Task: Create a due date automation trigger when advanced on, 2 days after a card is due add fields without custom field "Resume" set to a number greater than 1 and greater or equal to 10 at 11:00 AM.
Action: Mouse moved to (882, 272)
Screenshot: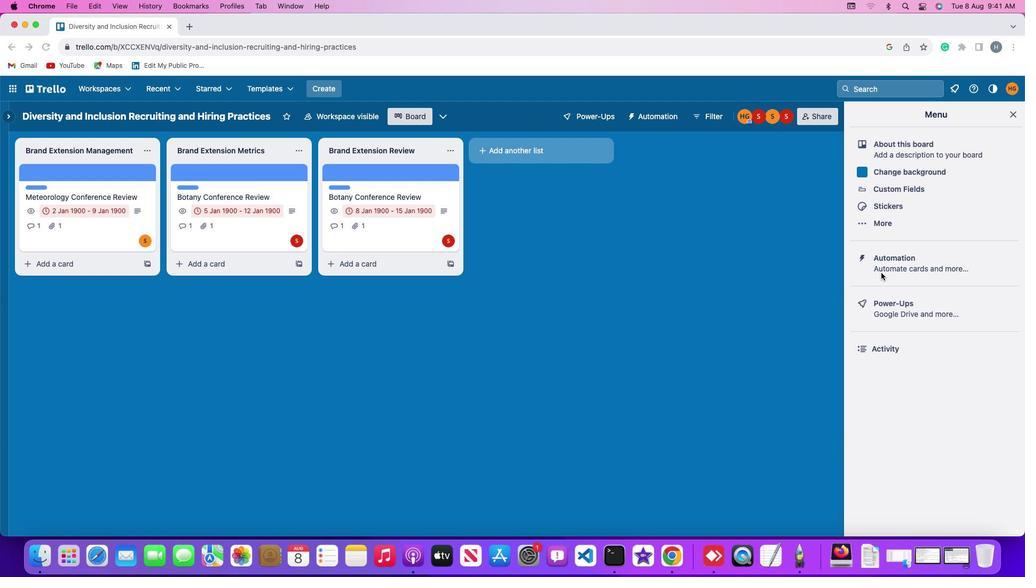 
Action: Mouse pressed left at (882, 272)
Screenshot: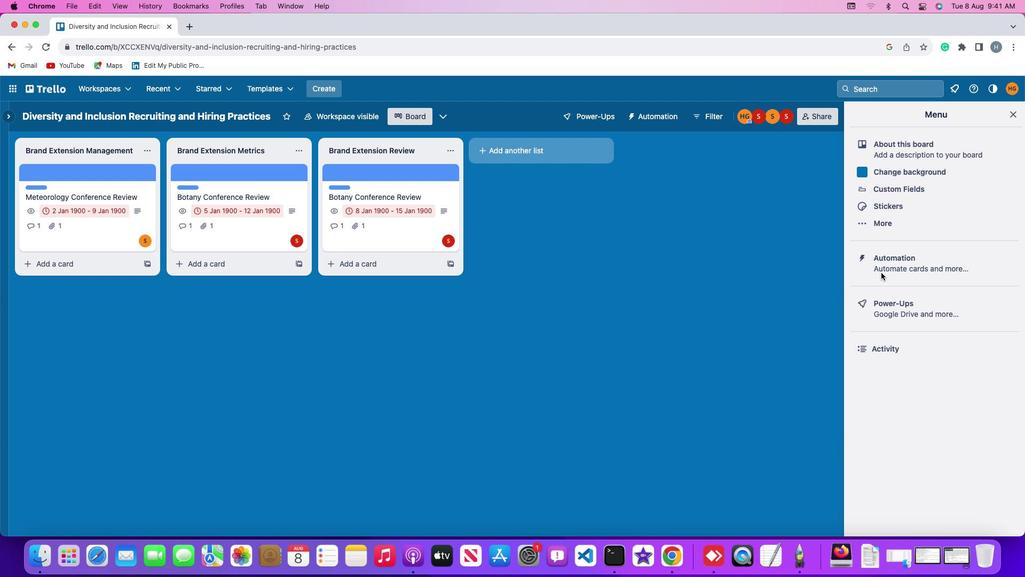 
Action: Mouse pressed left at (882, 272)
Screenshot: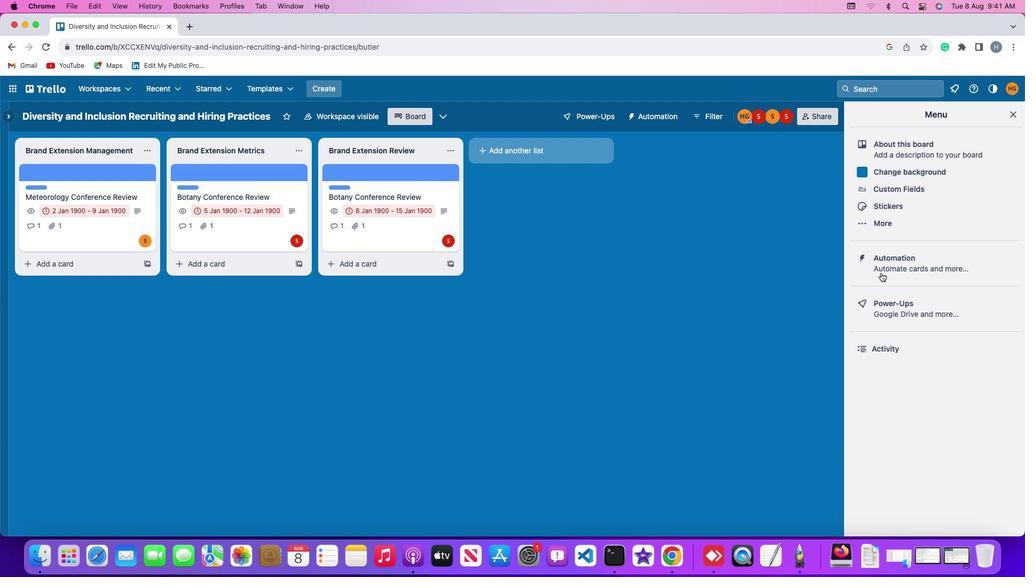 
Action: Mouse moved to (69, 255)
Screenshot: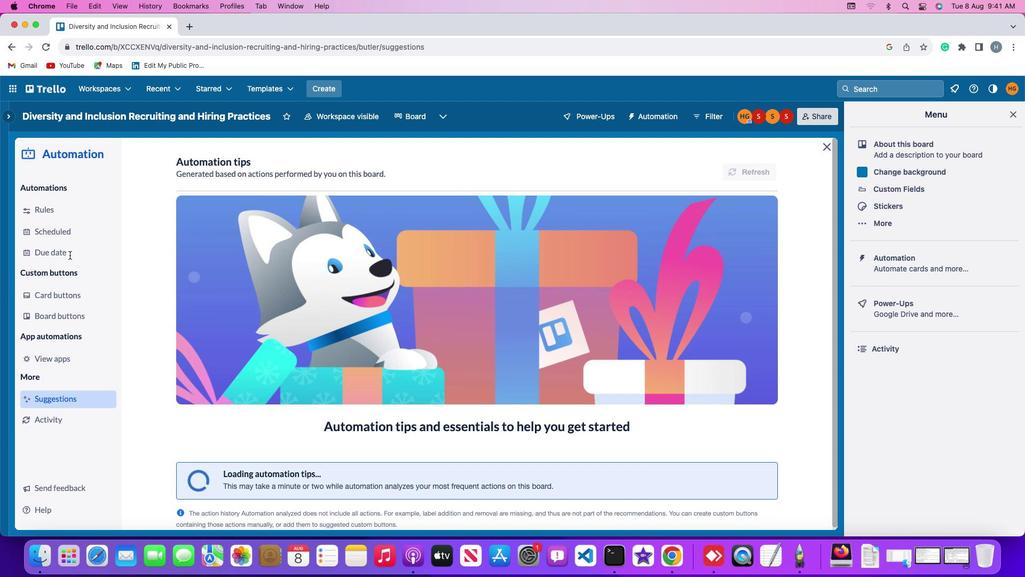 
Action: Mouse pressed left at (69, 255)
Screenshot: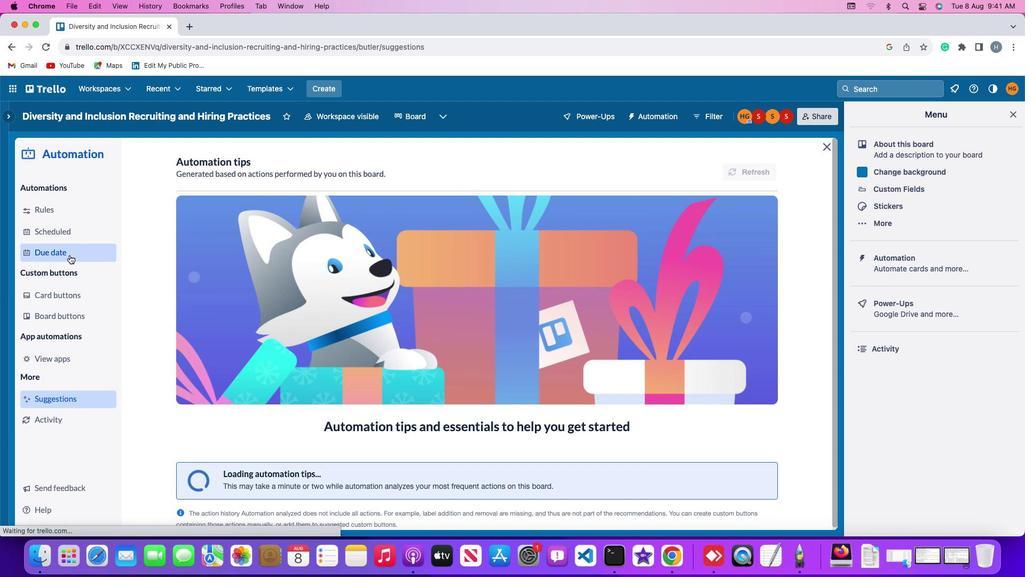 
Action: Mouse moved to (720, 164)
Screenshot: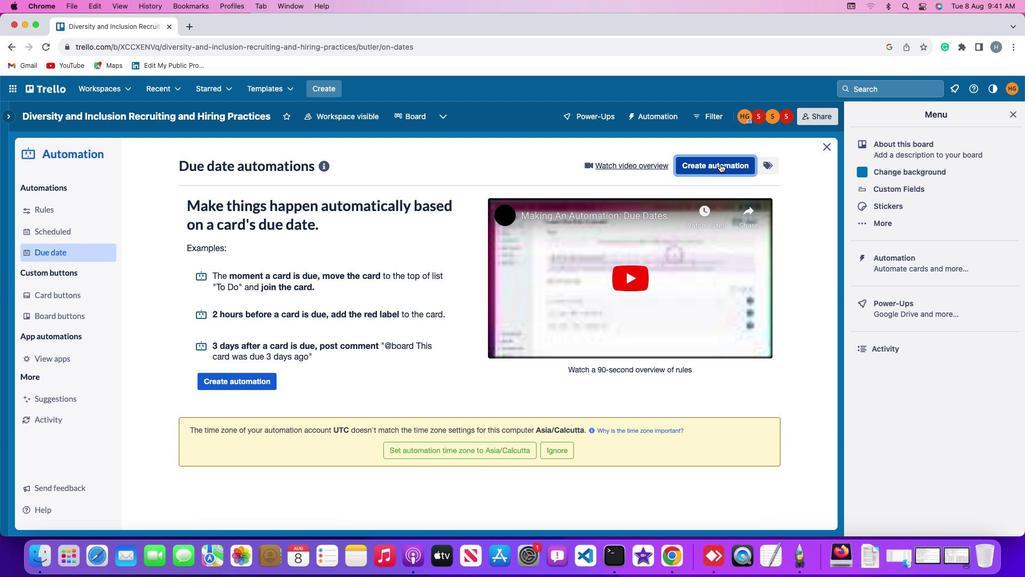 
Action: Mouse pressed left at (720, 164)
Screenshot: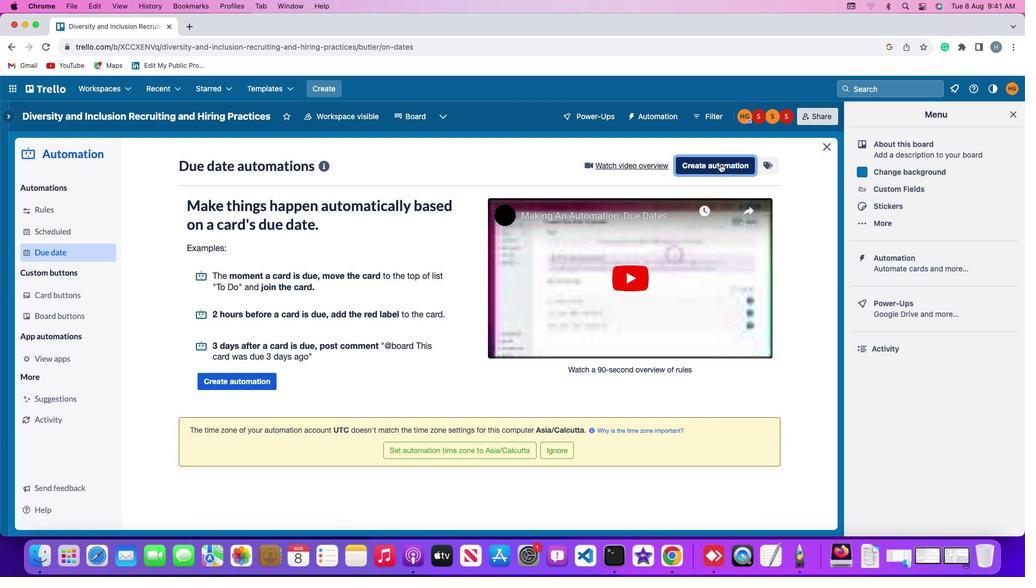 
Action: Mouse moved to (420, 268)
Screenshot: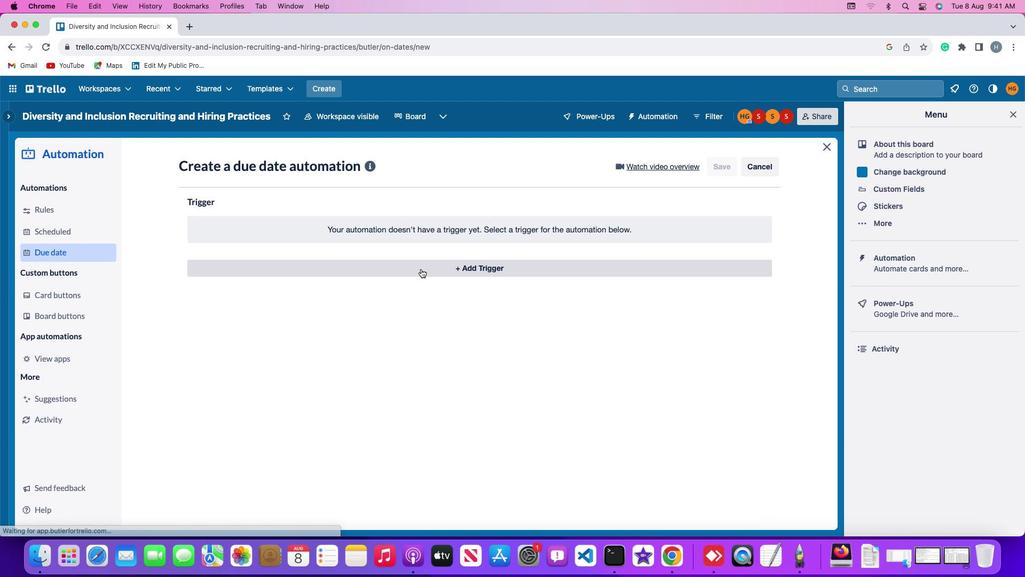 
Action: Mouse pressed left at (420, 268)
Screenshot: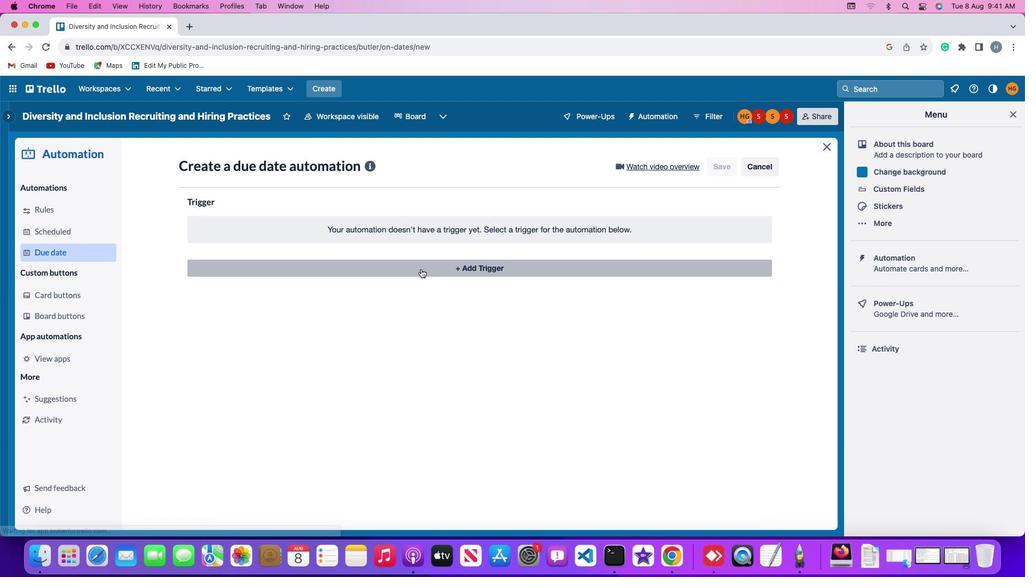 
Action: Mouse moved to (206, 436)
Screenshot: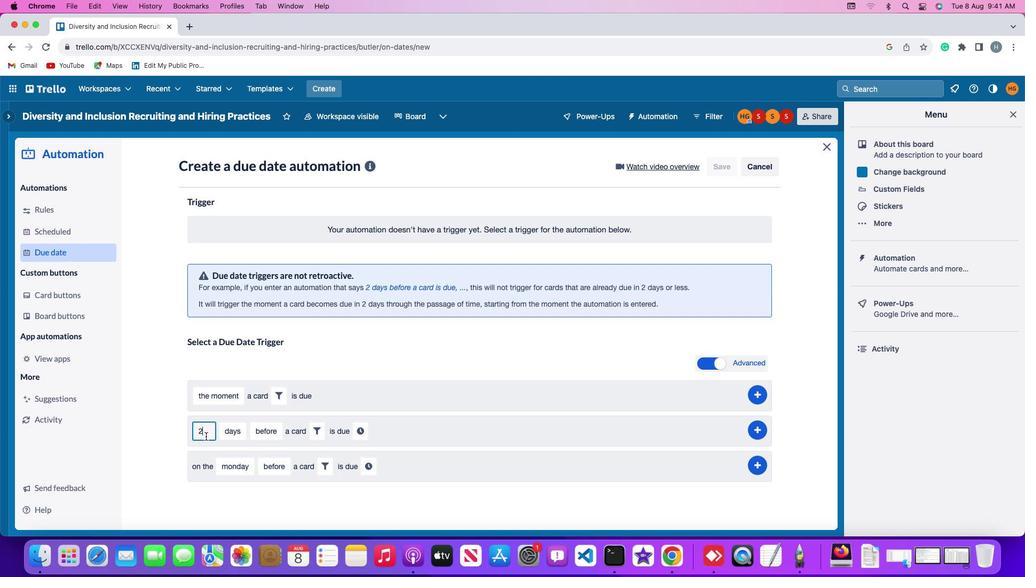 
Action: Mouse pressed left at (206, 436)
Screenshot: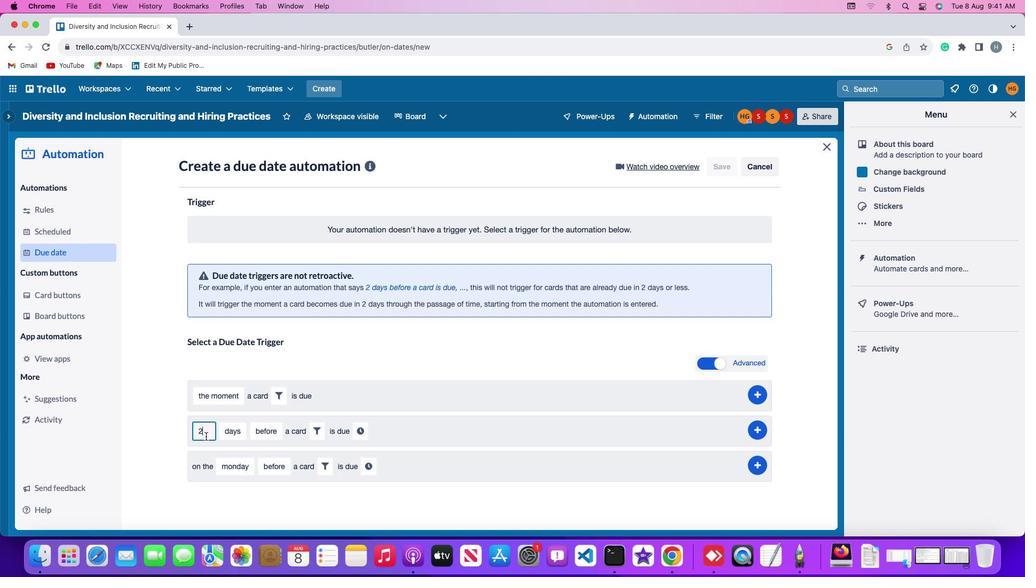 
Action: Mouse moved to (206, 436)
Screenshot: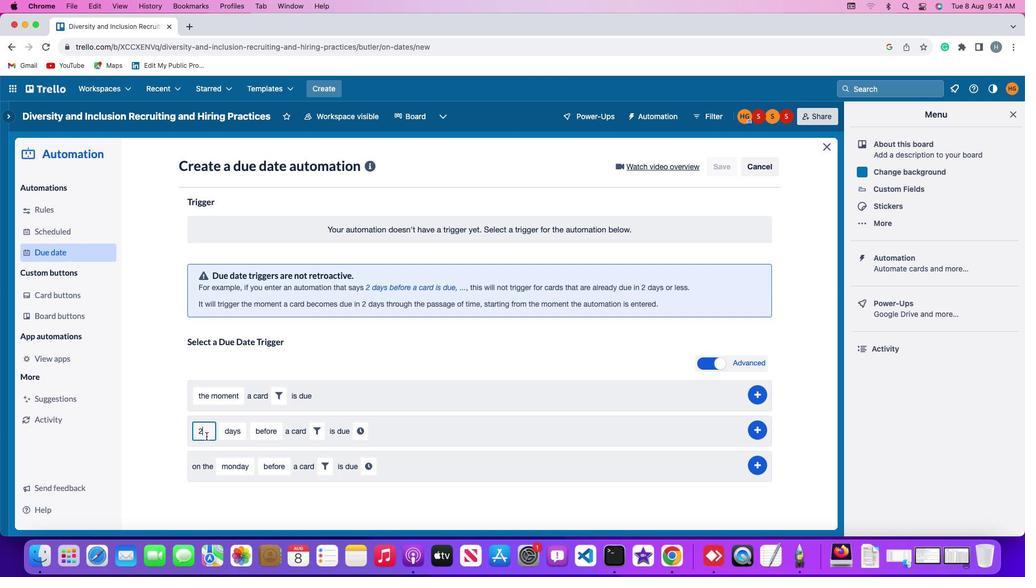 
Action: Key pressed Key.backspace'2'
Screenshot: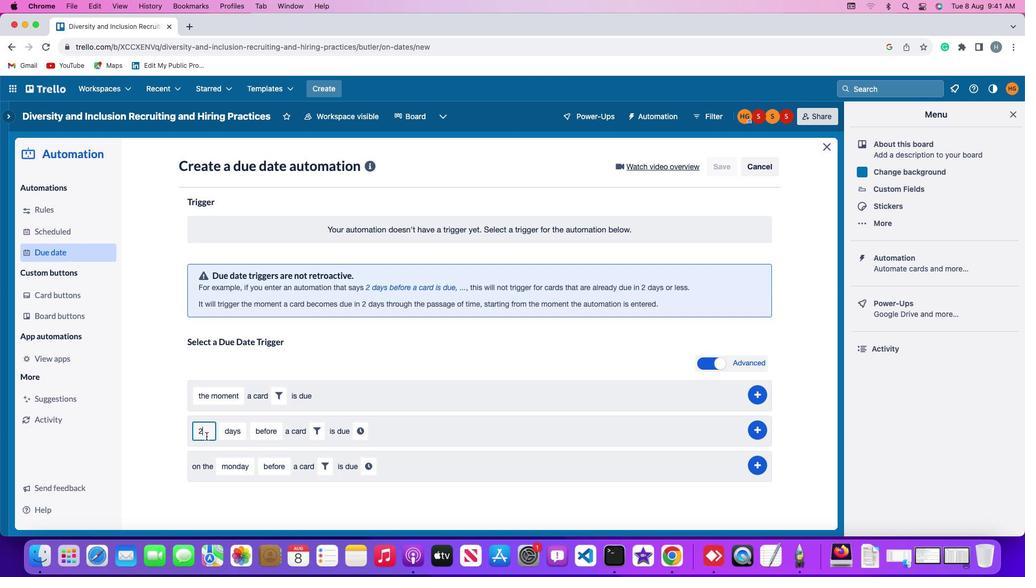 
Action: Mouse moved to (230, 434)
Screenshot: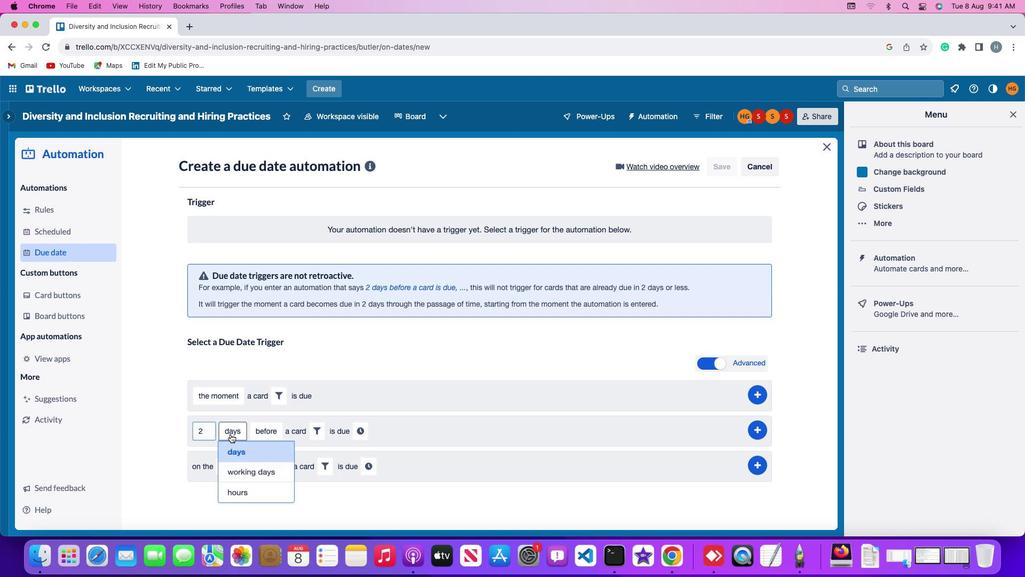 
Action: Mouse pressed left at (230, 434)
Screenshot: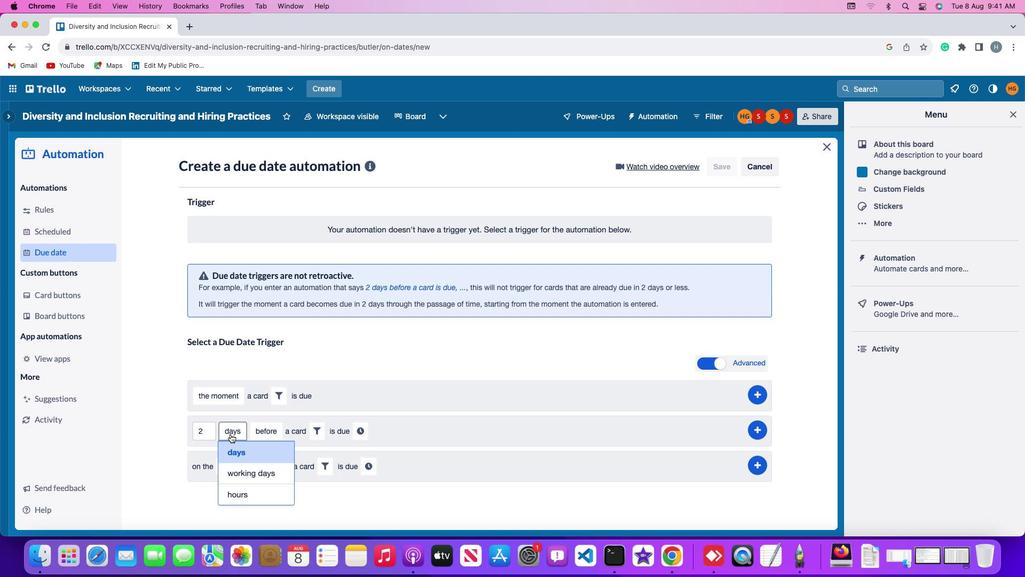 
Action: Mouse moved to (242, 453)
Screenshot: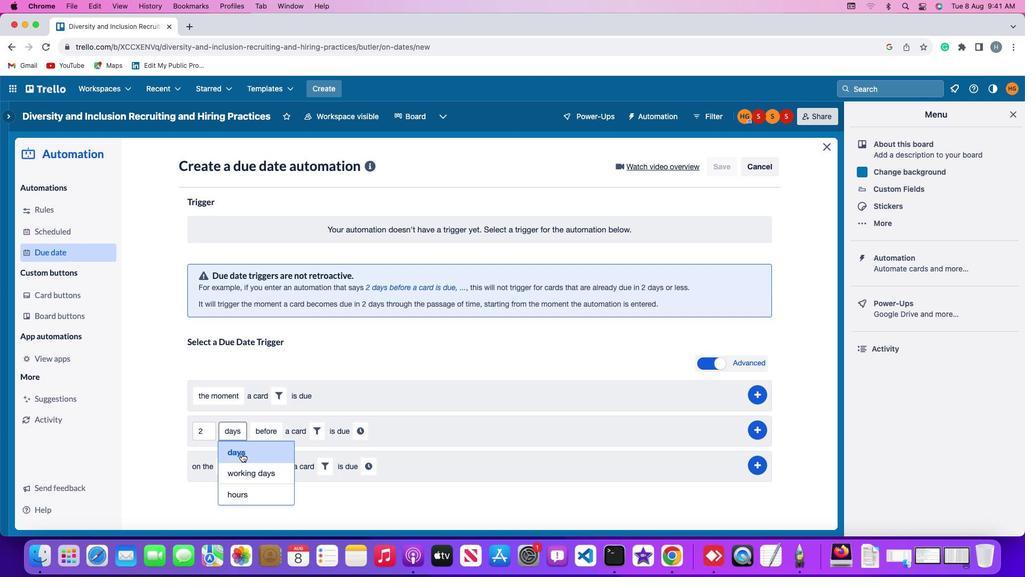 
Action: Mouse pressed left at (242, 453)
Screenshot: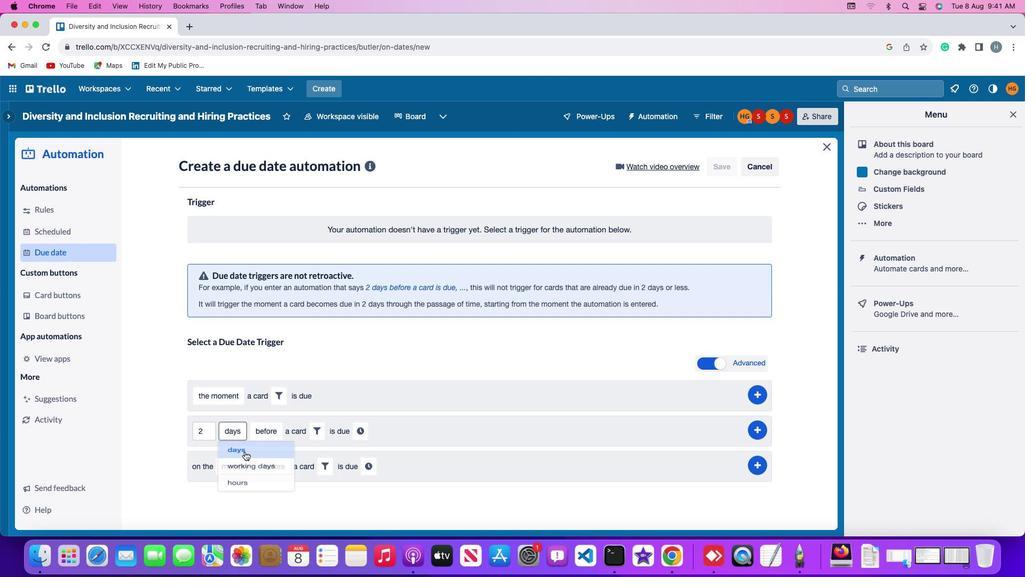 
Action: Mouse moved to (268, 434)
Screenshot: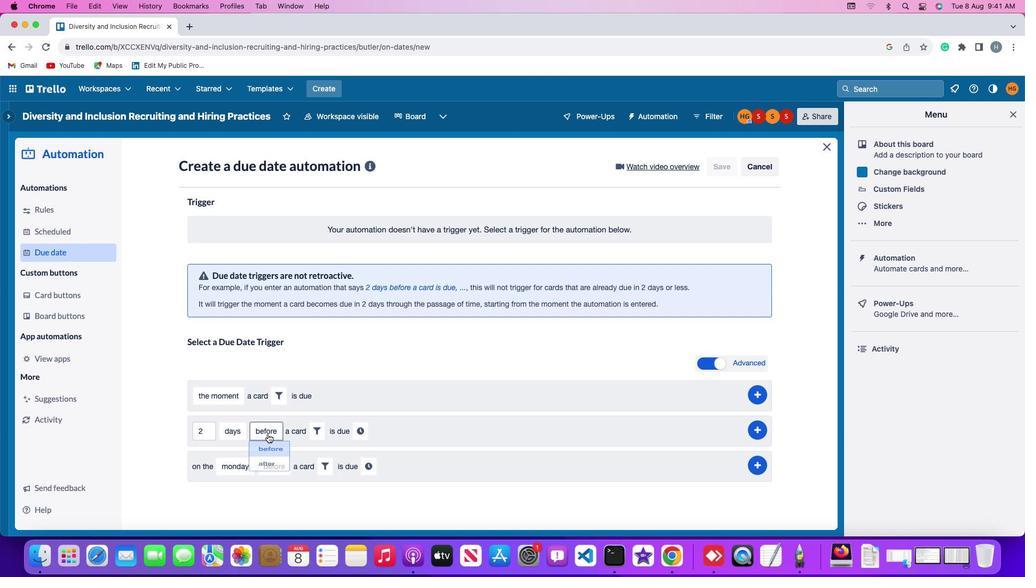 
Action: Mouse pressed left at (268, 434)
Screenshot: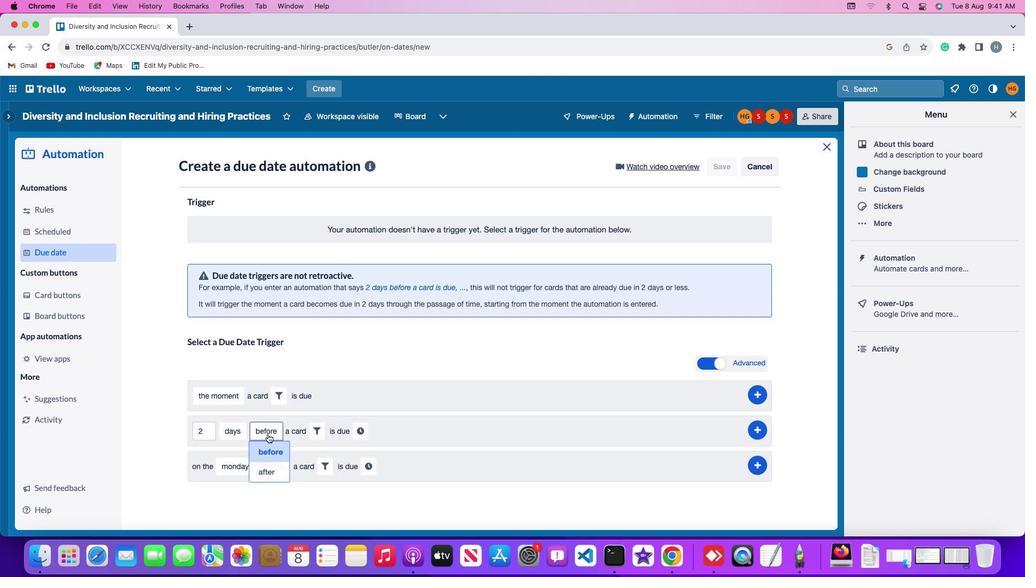 
Action: Mouse moved to (269, 473)
Screenshot: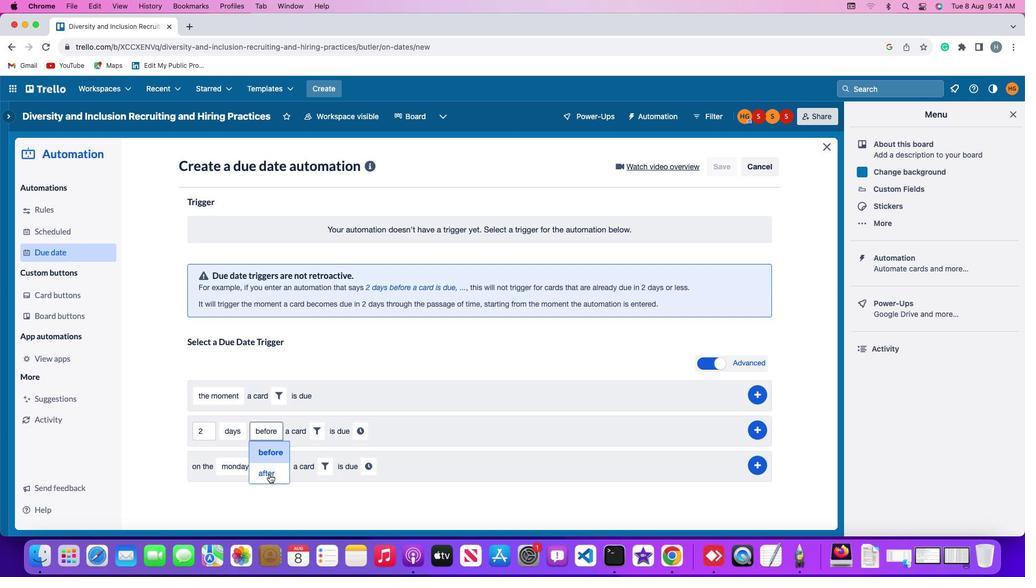 
Action: Mouse pressed left at (269, 473)
Screenshot: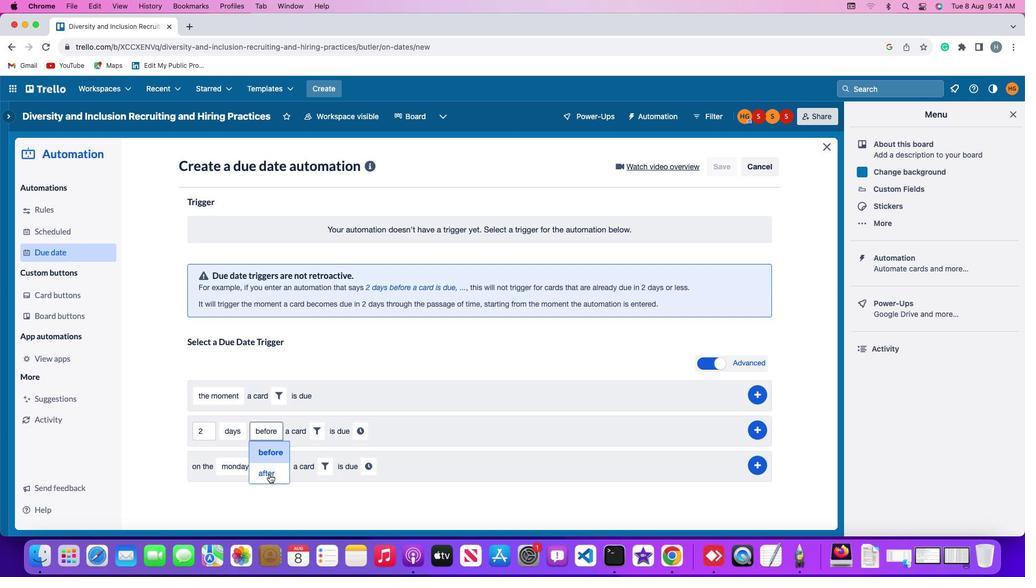 
Action: Mouse moved to (307, 431)
Screenshot: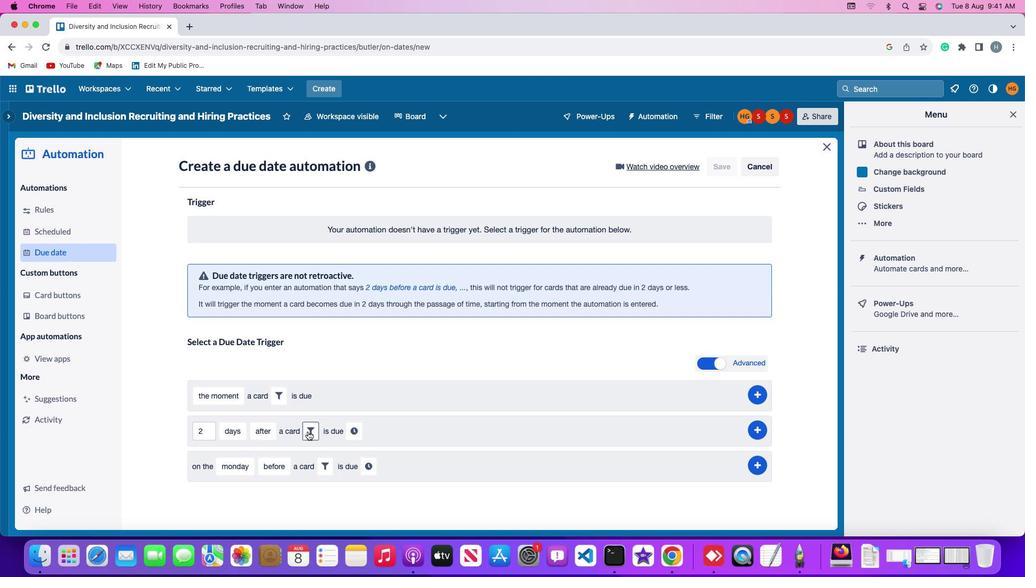 
Action: Mouse pressed left at (307, 431)
Screenshot: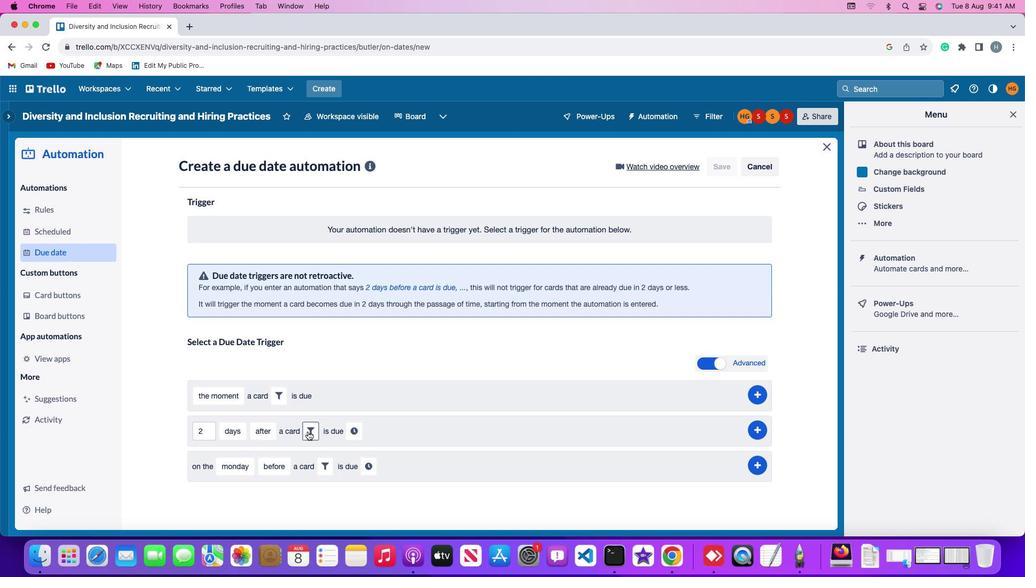 
Action: Mouse moved to (487, 464)
Screenshot: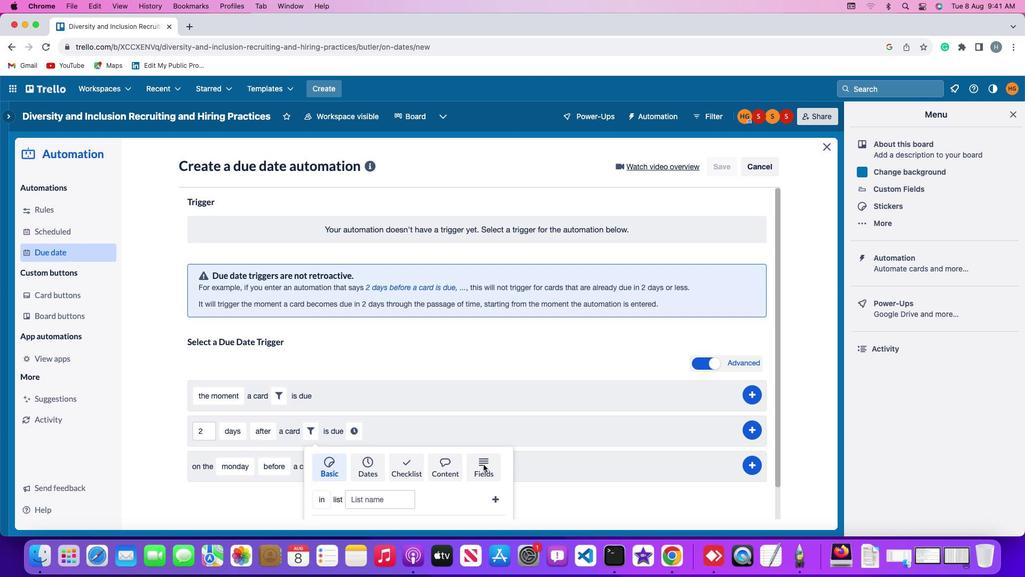 
Action: Mouse pressed left at (487, 464)
Screenshot: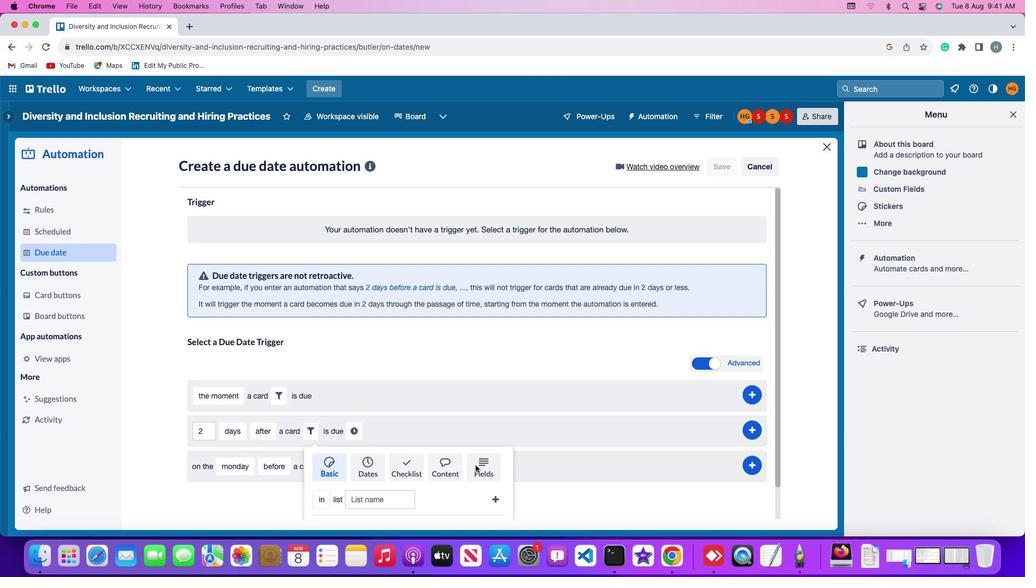 
Action: Mouse moved to (377, 480)
Screenshot: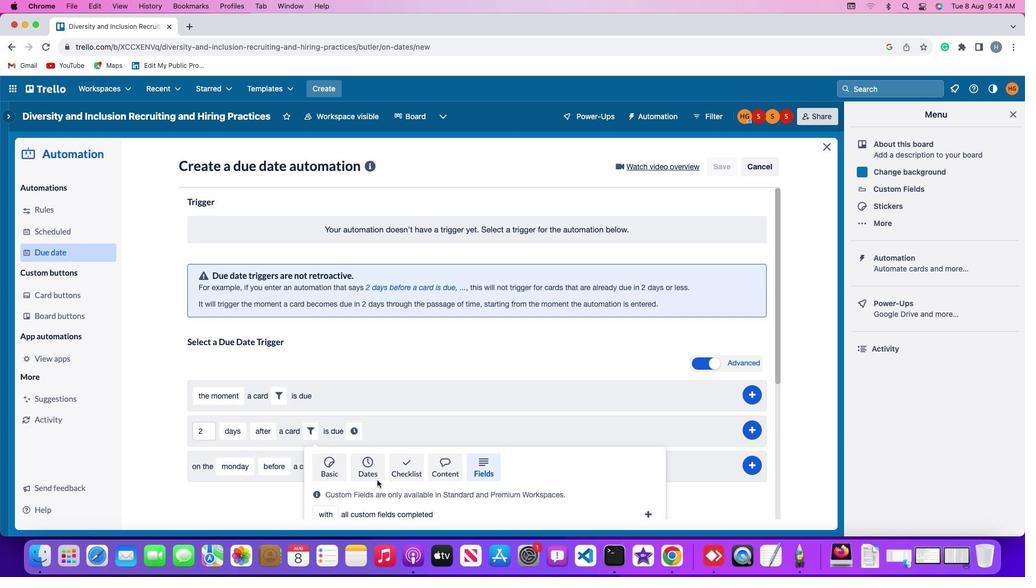 
Action: Mouse scrolled (377, 480) with delta (0, 0)
Screenshot: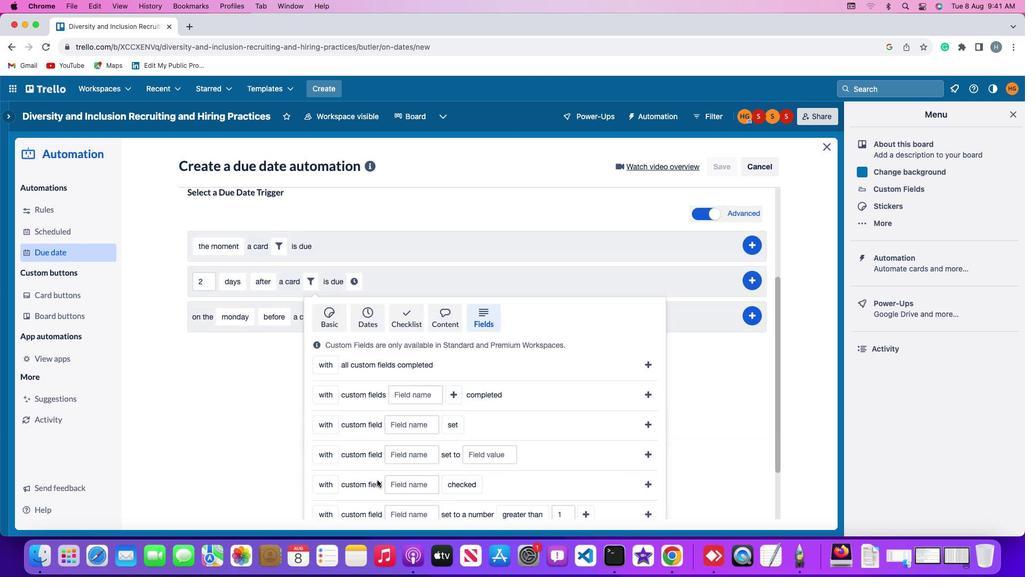 
Action: Mouse scrolled (377, 480) with delta (0, 0)
Screenshot: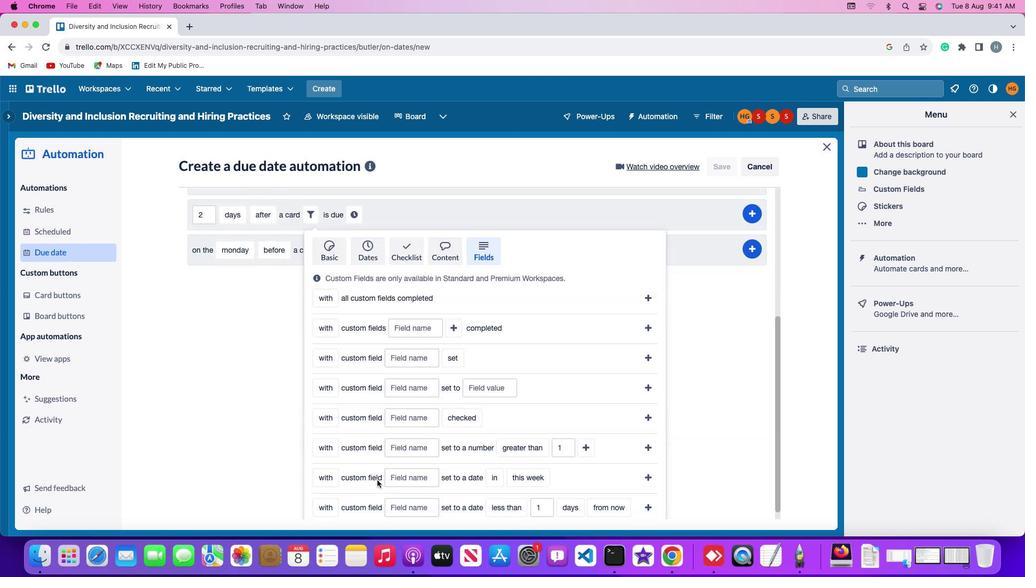 
Action: Mouse scrolled (377, 480) with delta (0, -1)
Screenshot: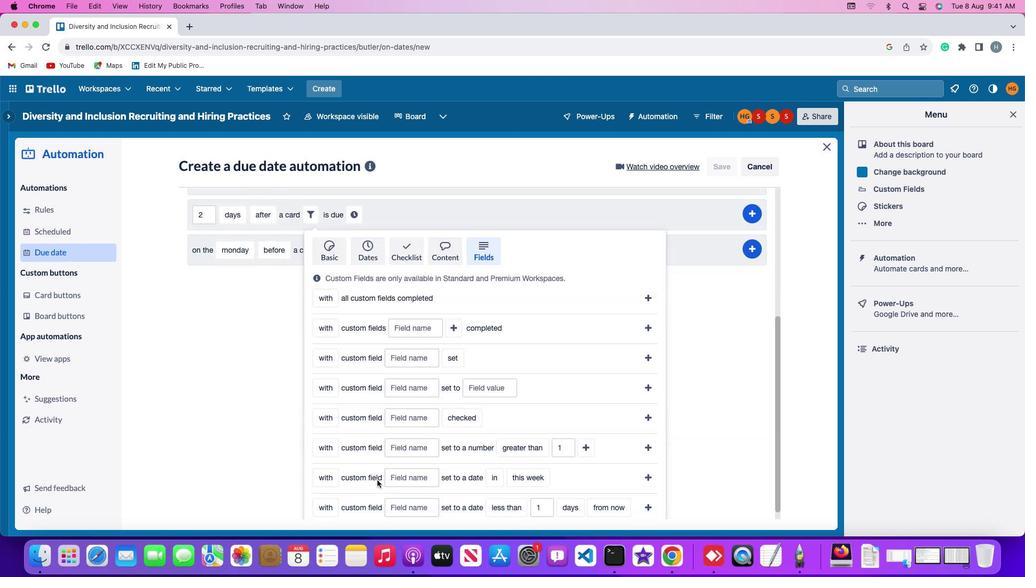 
Action: Mouse scrolled (377, 480) with delta (0, -2)
Screenshot: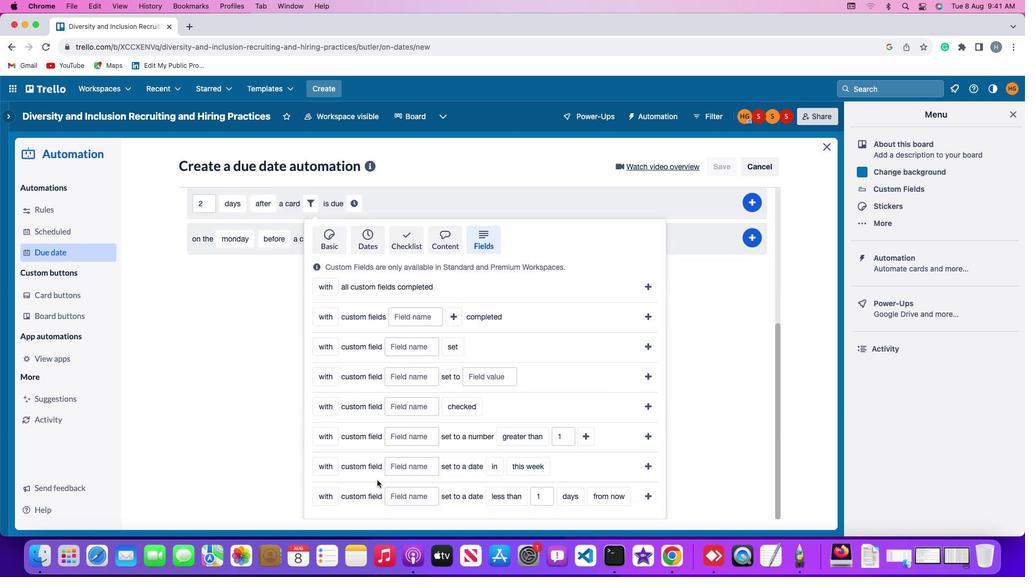 
Action: Mouse scrolled (377, 480) with delta (0, -3)
Screenshot: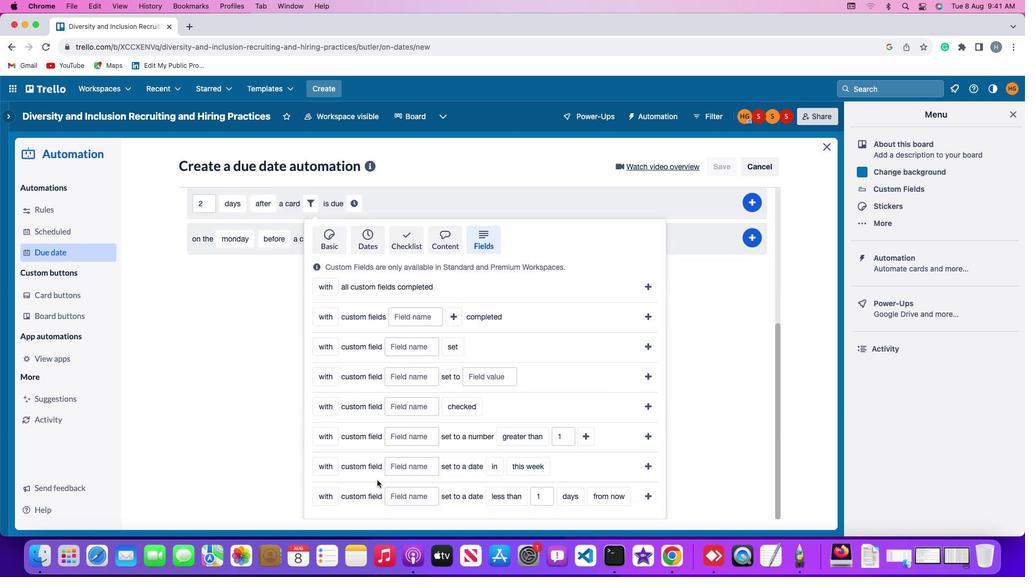 
Action: Mouse scrolled (377, 480) with delta (0, -3)
Screenshot: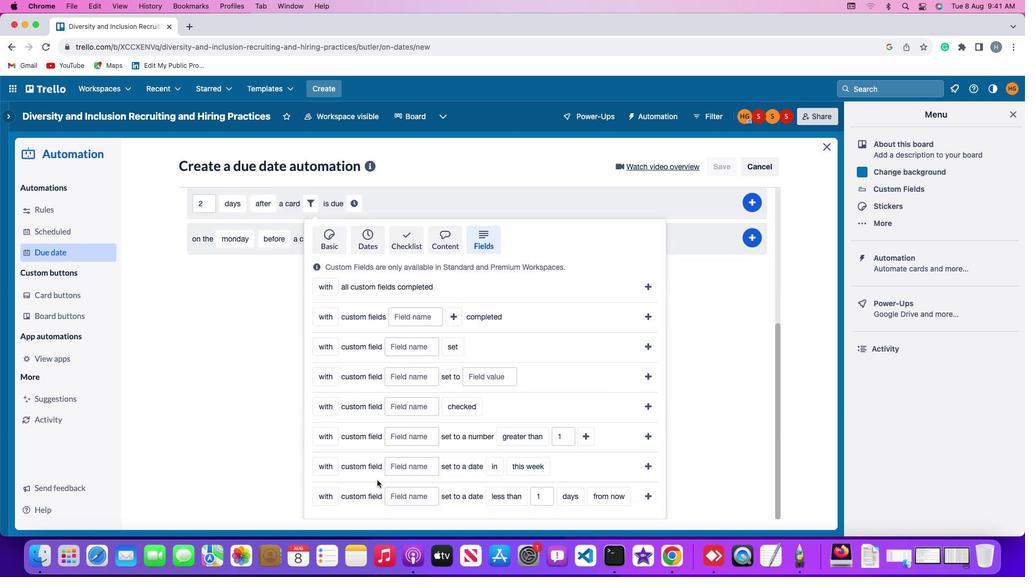 
Action: Mouse scrolled (377, 480) with delta (0, 0)
Screenshot: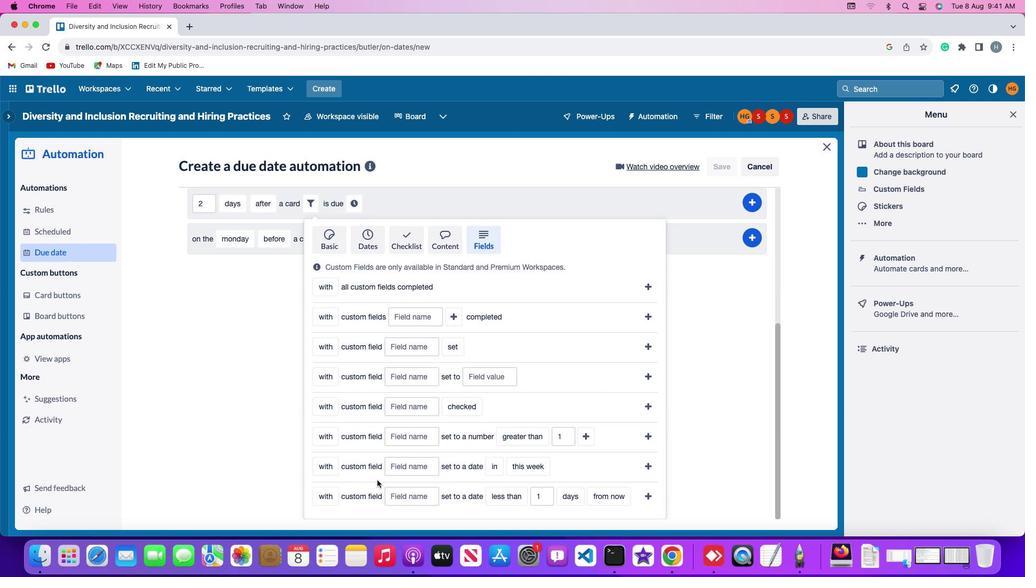 
Action: Mouse scrolled (377, 480) with delta (0, 0)
Screenshot: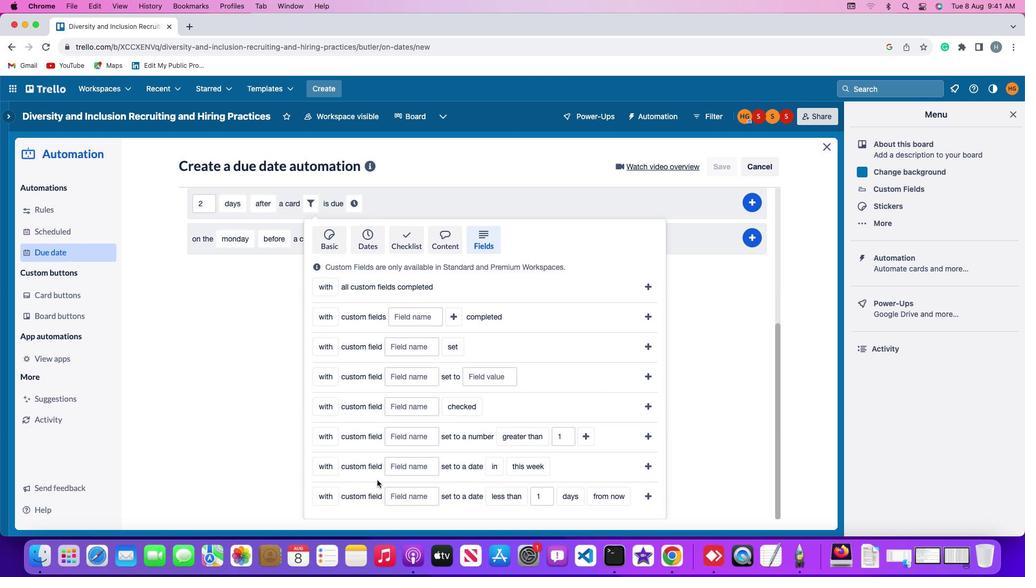 
Action: Mouse scrolled (377, 480) with delta (0, -1)
Screenshot: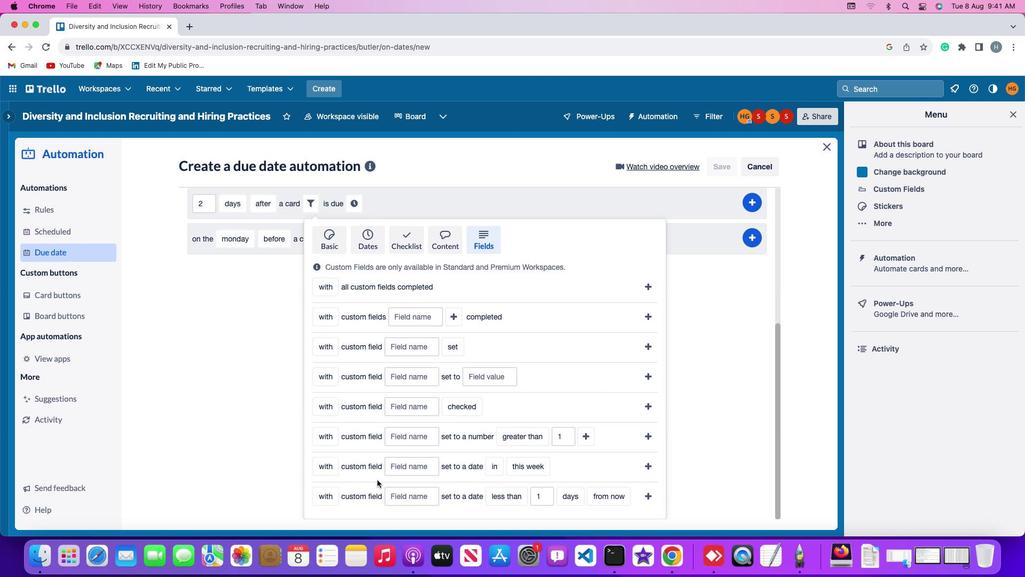 
Action: Mouse scrolled (377, 480) with delta (0, -2)
Screenshot: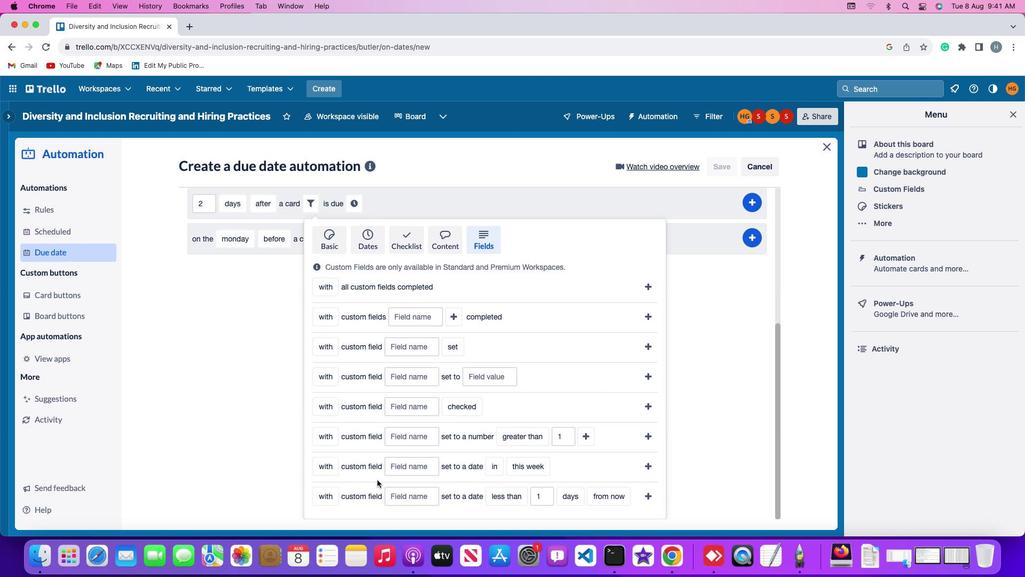 
Action: Mouse moved to (329, 435)
Screenshot: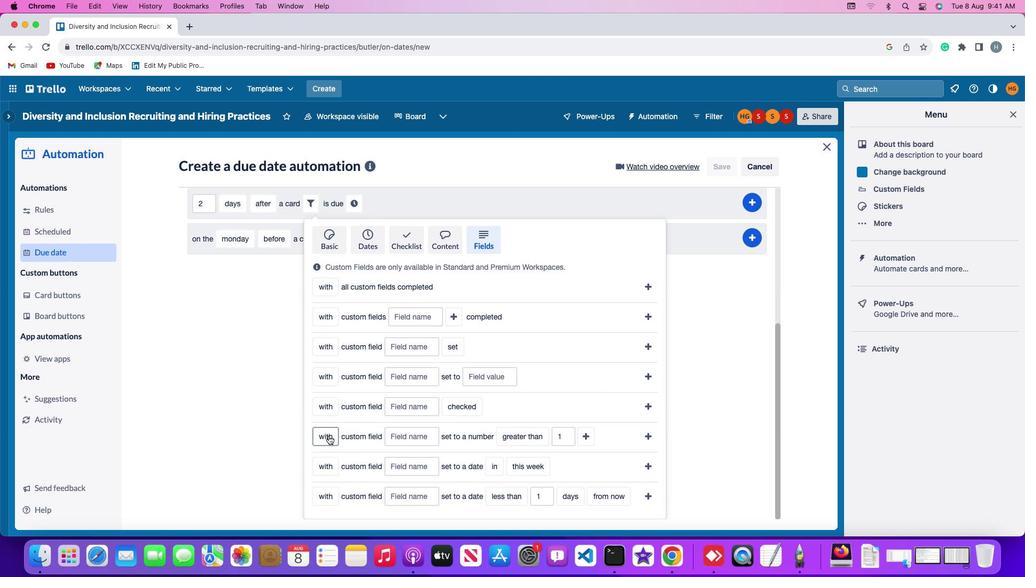 
Action: Mouse pressed left at (329, 435)
Screenshot: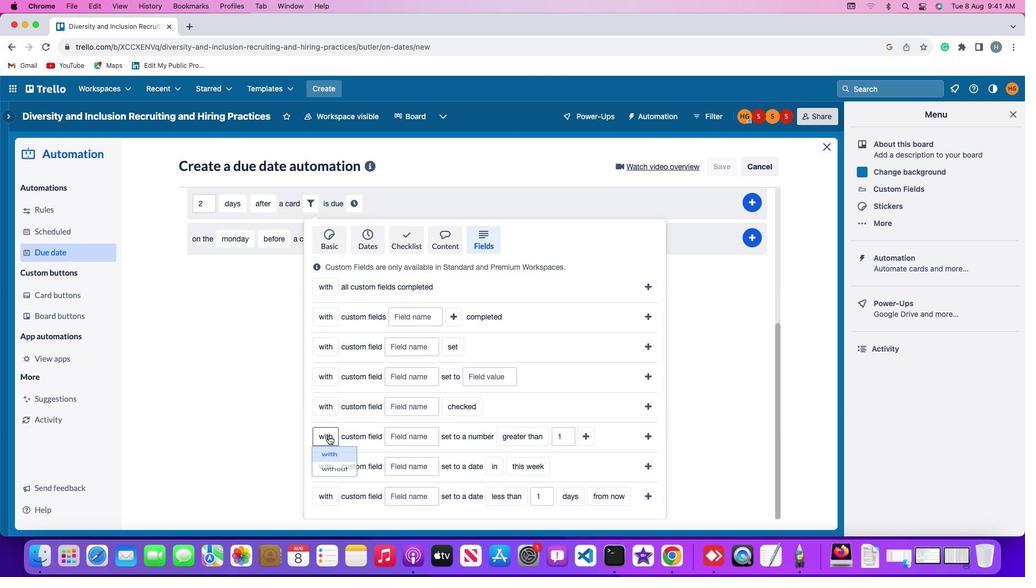 
Action: Mouse moved to (334, 479)
Screenshot: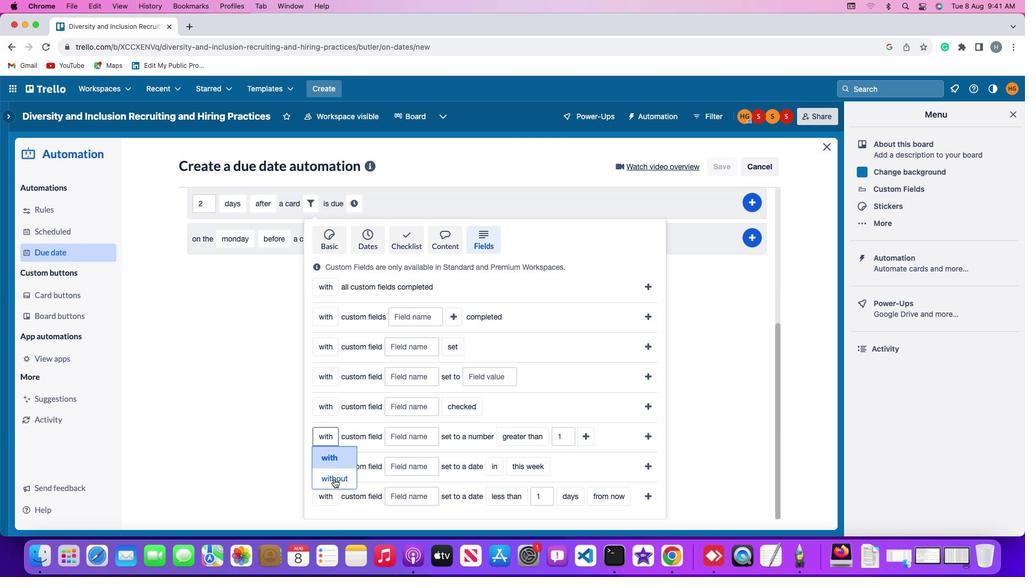 
Action: Mouse pressed left at (334, 479)
Screenshot: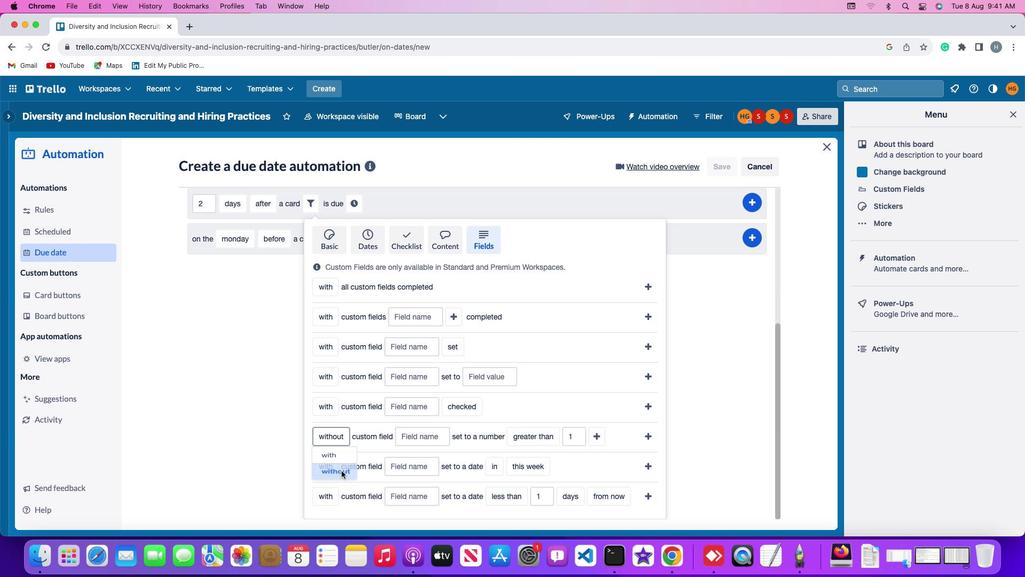 
Action: Mouse moved to (425, 433)
Screenshot: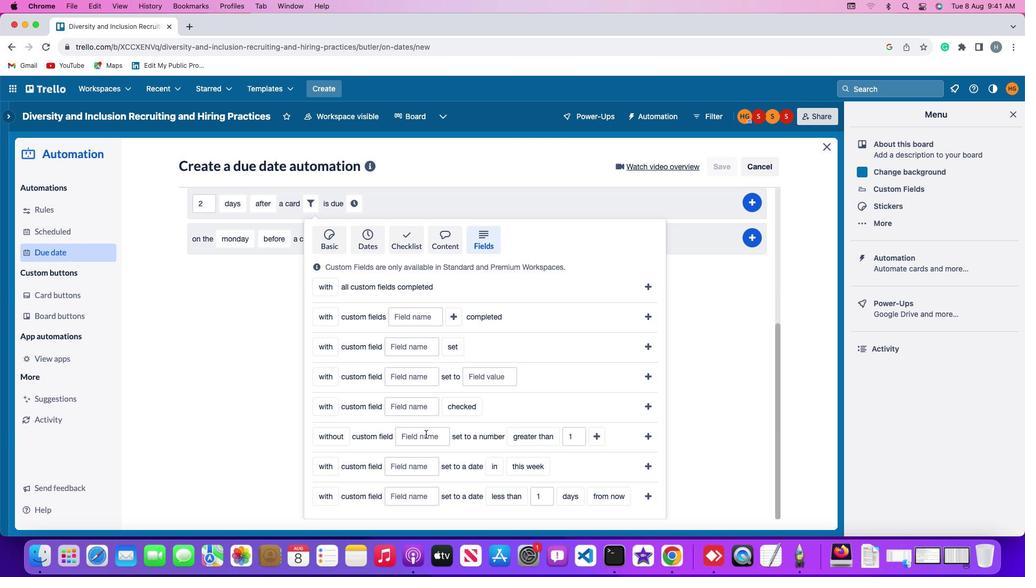 
Action: Mouse pressed left at (425, 433)
Screenshot: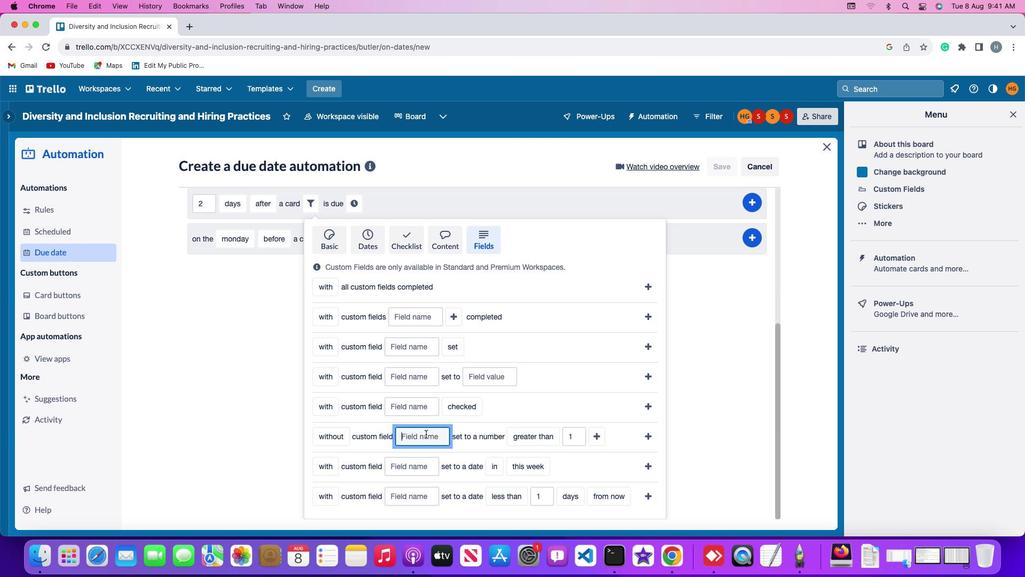 
Action: Key pressed Key.shift'R''e''s''u''m''e'
Screenshot: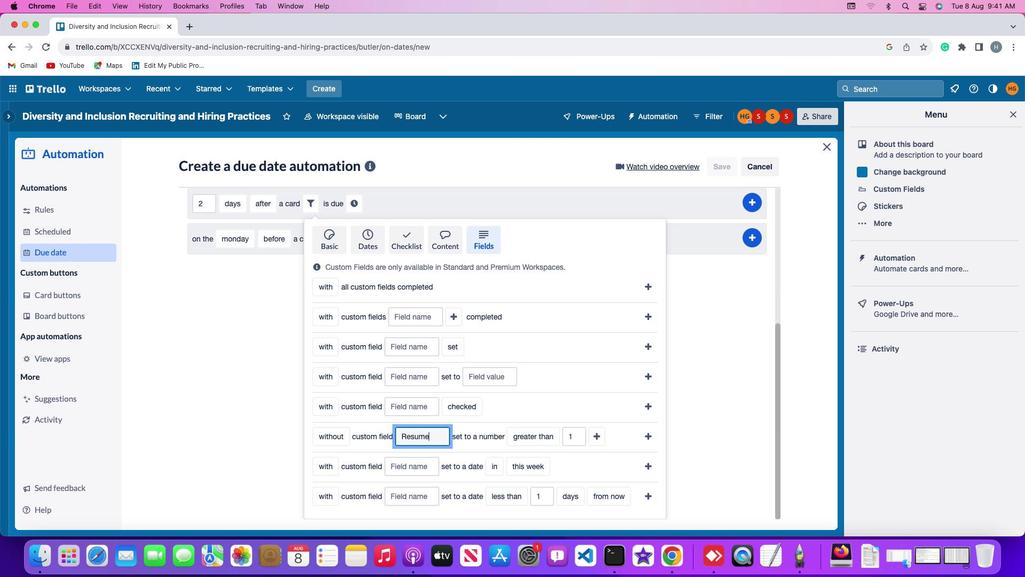 
Action: Mouse moved to (519, 436)
Screenshot: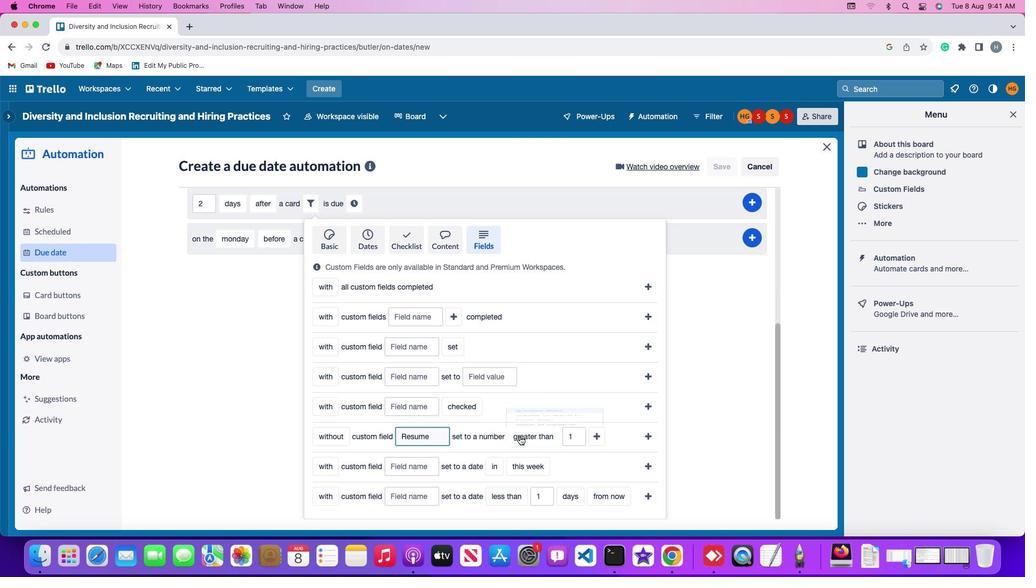 
Action: Mouse pressed left at (519, 436)
Screenshot: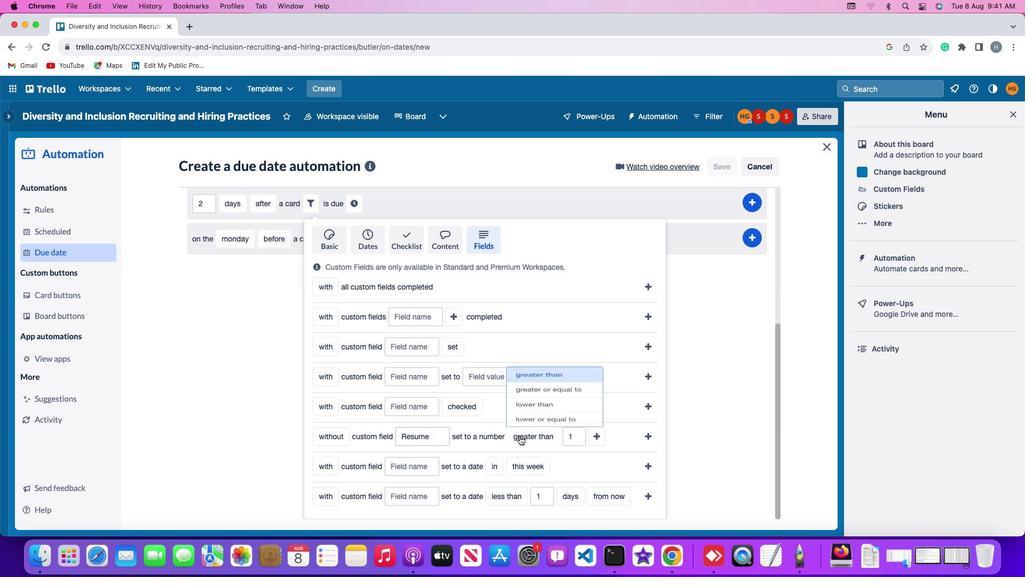 
Action: Mouse moved to (552, 354)
Screenshot: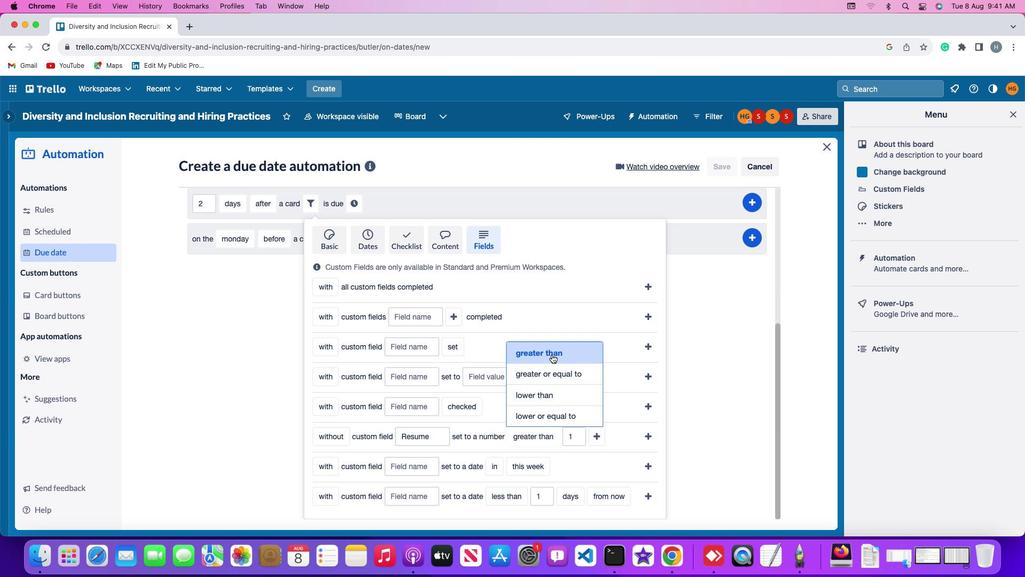 
Action: Mouse pressed left at (552, 354)
Screenshot: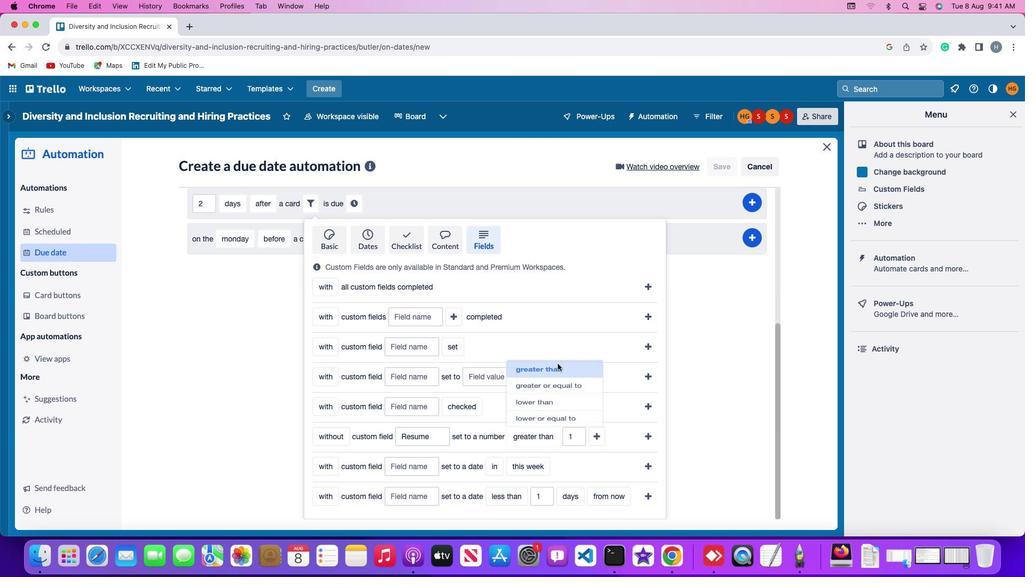 
Action: Mouse moved to (580, 435)
Screenshot: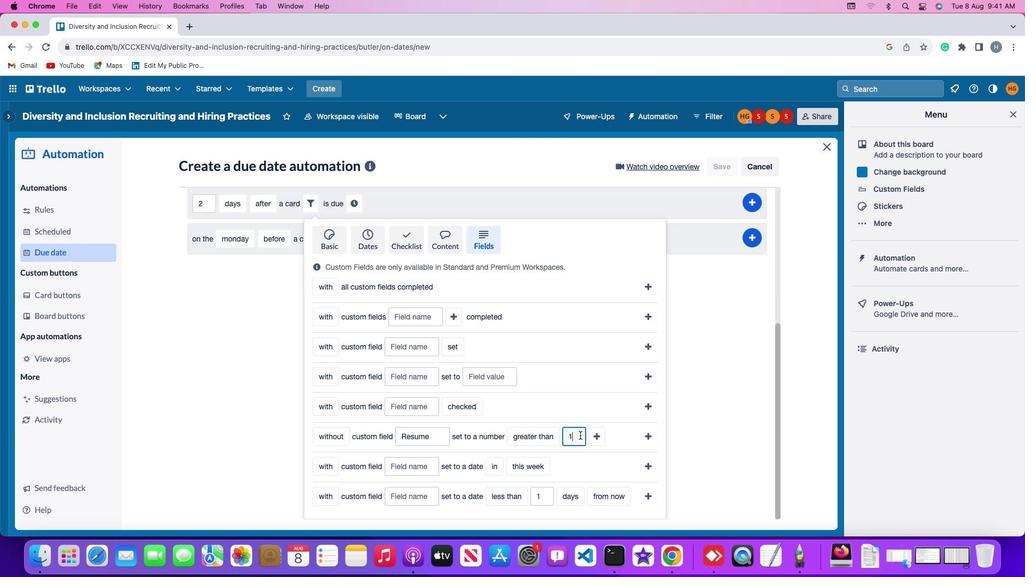 
Action: Mouse pressed left at (580, 435)
Screenshot: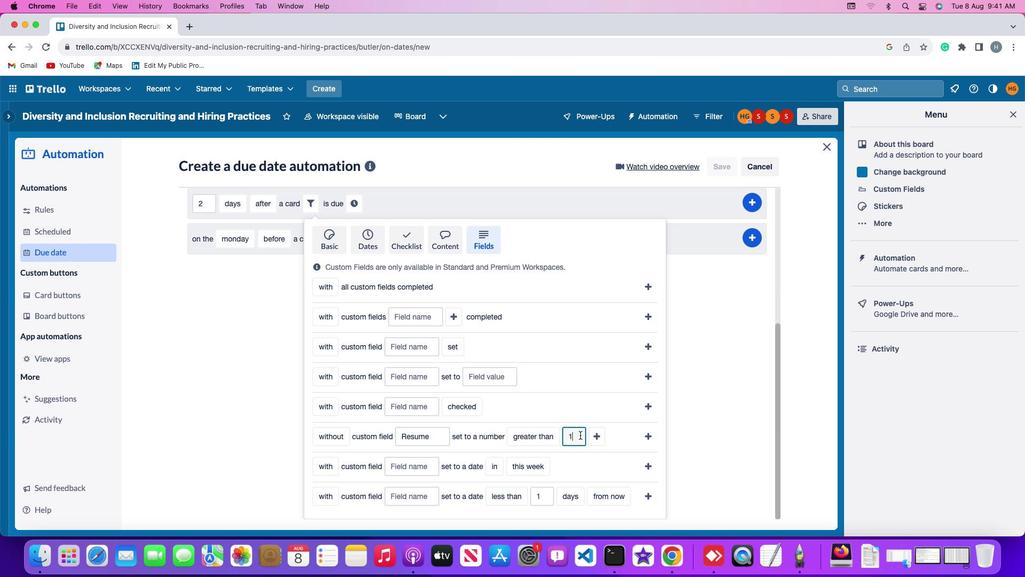 
Action: Key pressed Key.backspace'1'
Screenshot: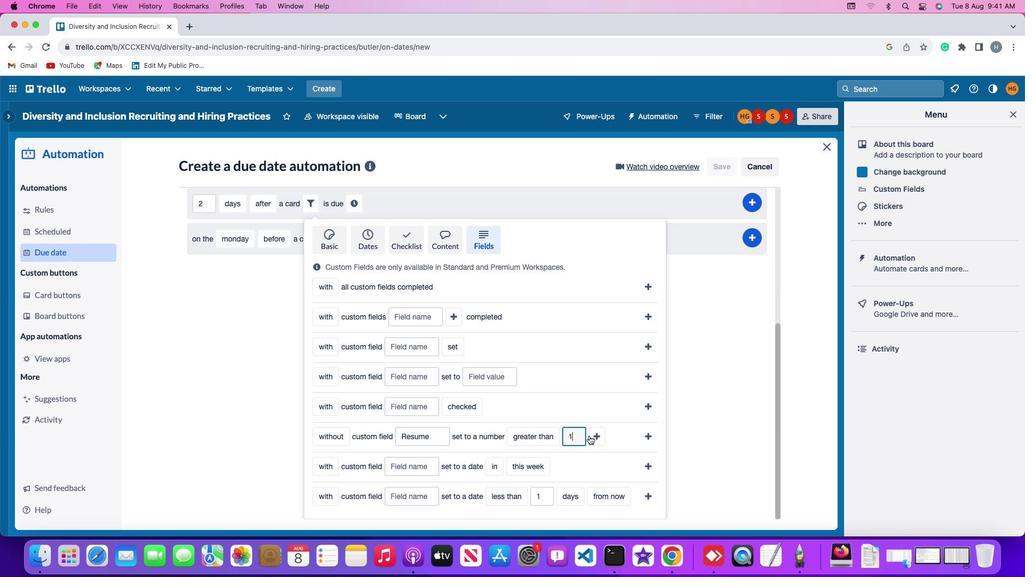 
Action: Mouse moved to (594, 435)
Screenshot: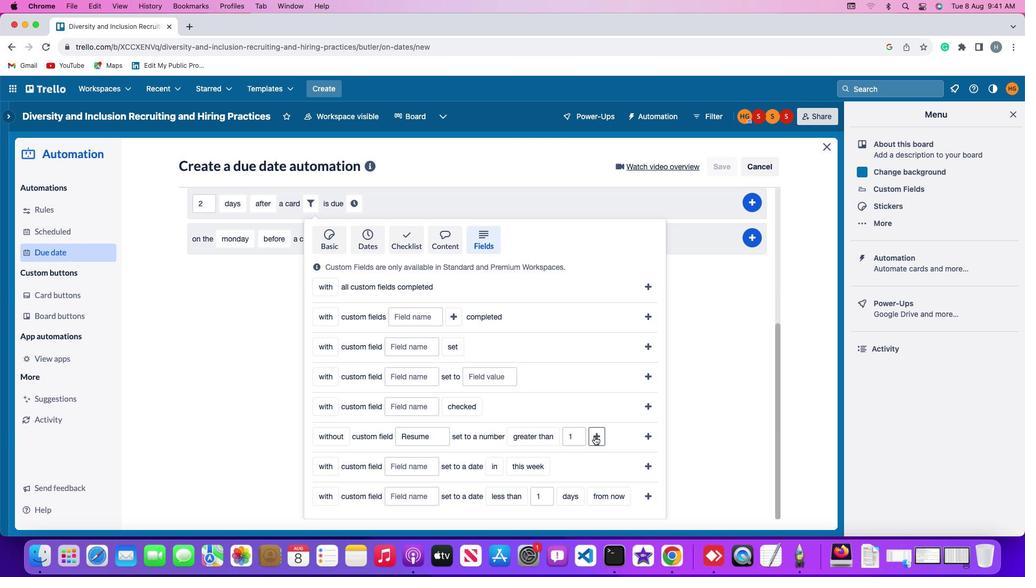 
Action: Mouse pressed left at (594, 435)
Screenshot: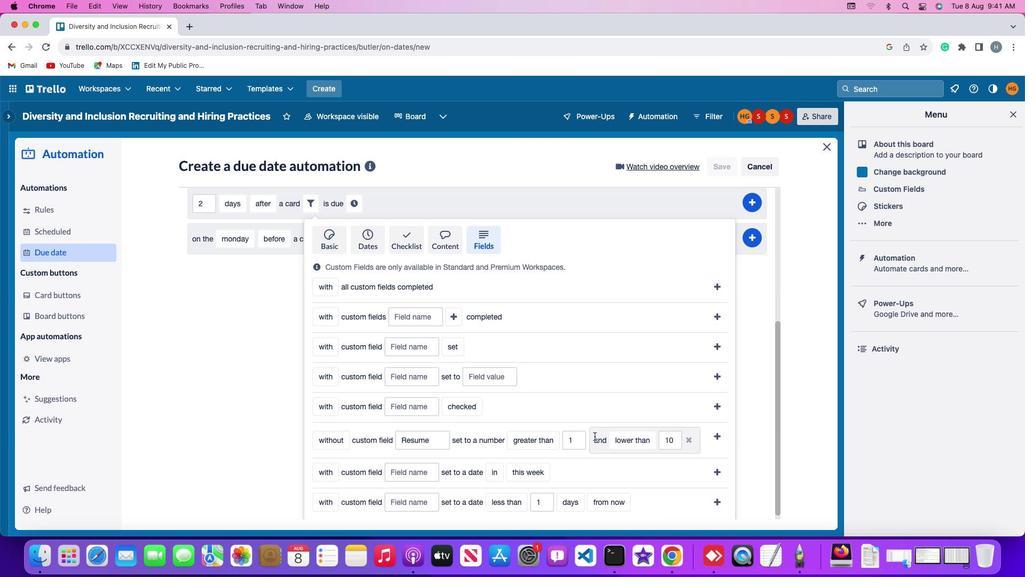 
Action: Mouse moved to (631, 438)
Screenshot: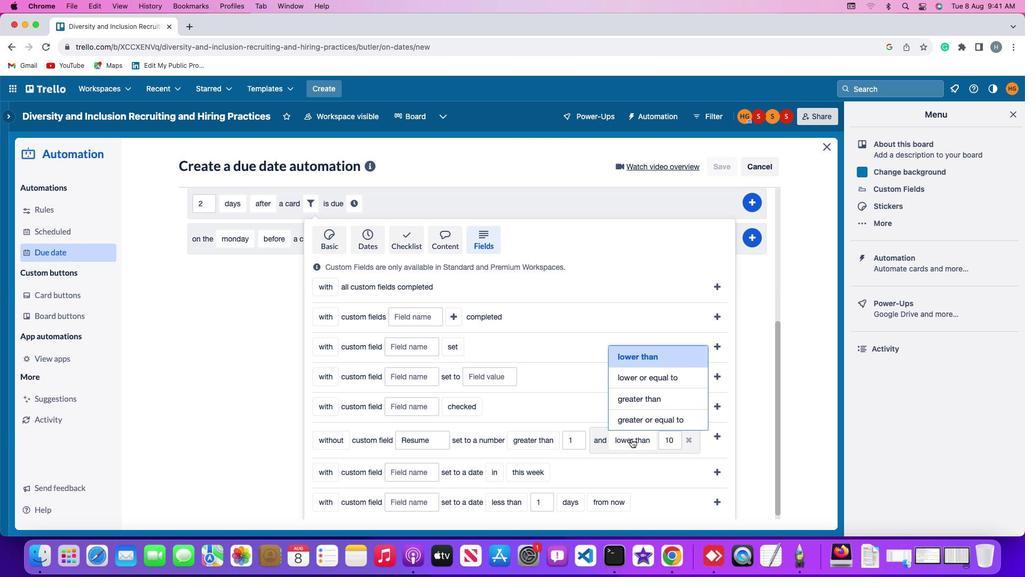 
Action: Mouse pressed left at (631, 438)
Screenshot: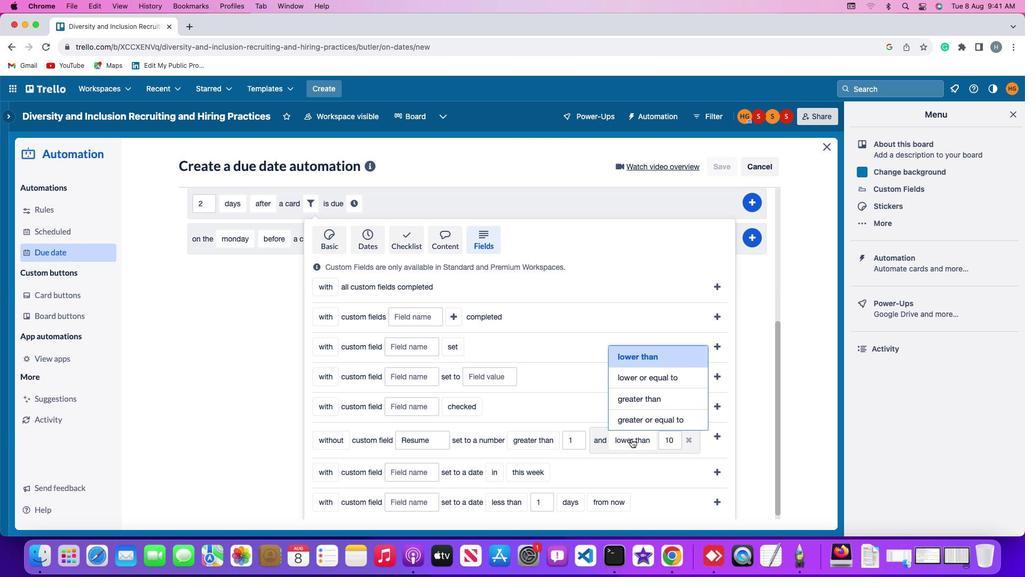 
Action: Mouse moved to (640, 419)
Screenshot: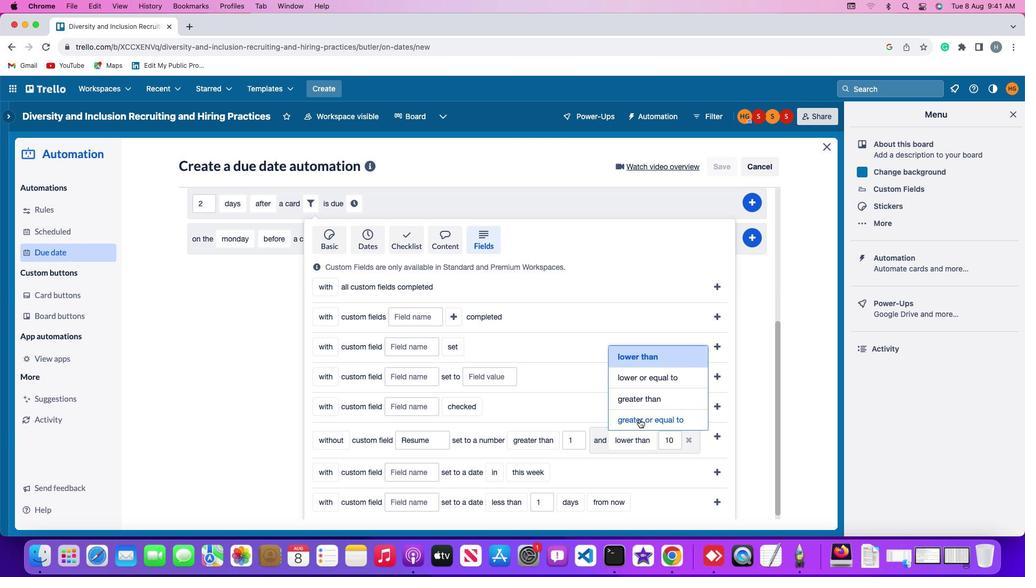 
Action: Mouse pressed left at (640, 419)
Screenshot: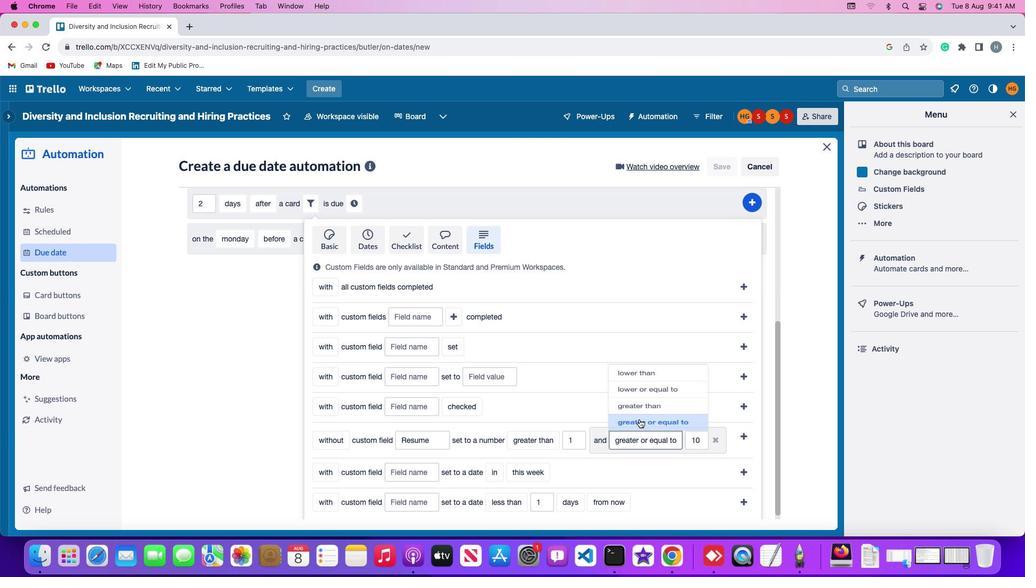 
Action: Mouse moved to (704, 438)
Screenshot: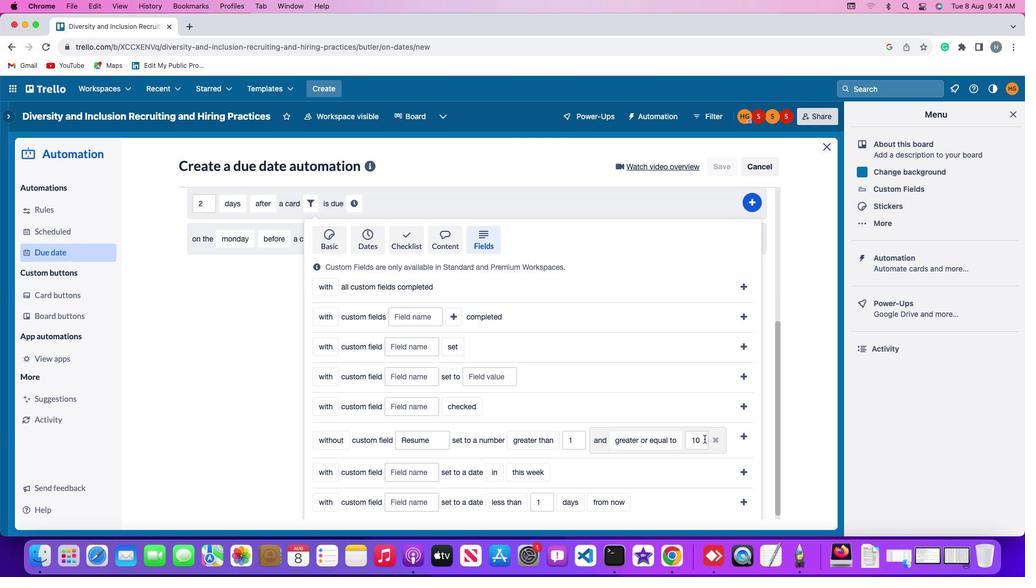 
Action: Mouse pressed left at (704, 438)
Screenshot: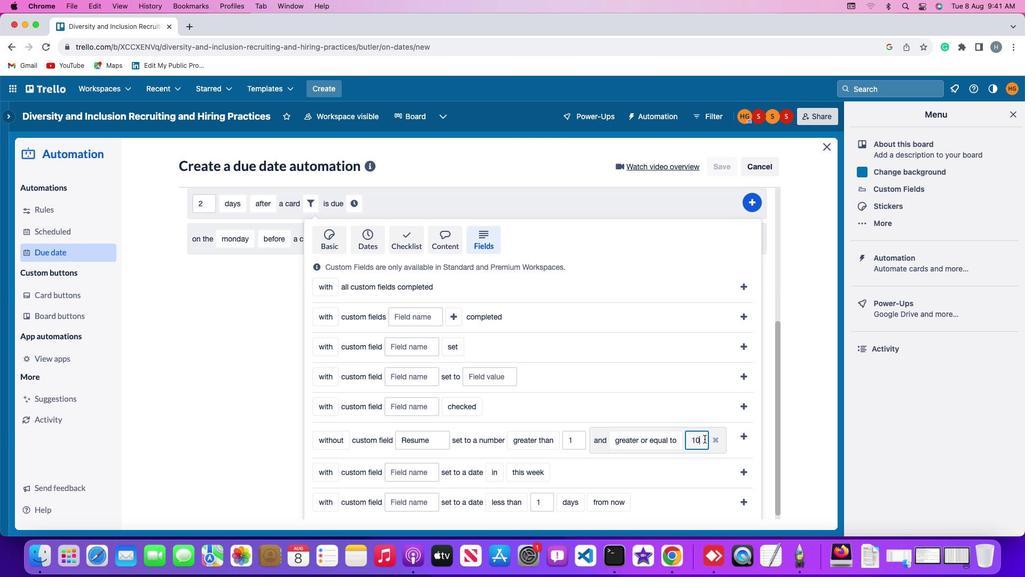 
Action: Key pressed Key.backspaceKey.backspace'1''0'
Screenshot: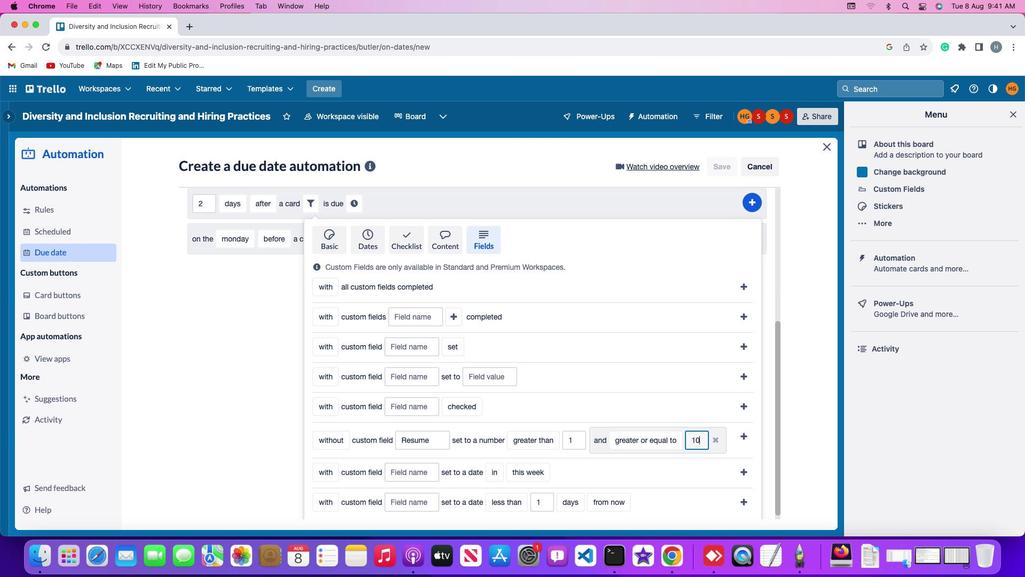 
Action: Mouse moved to (743, 434)
Screenshot: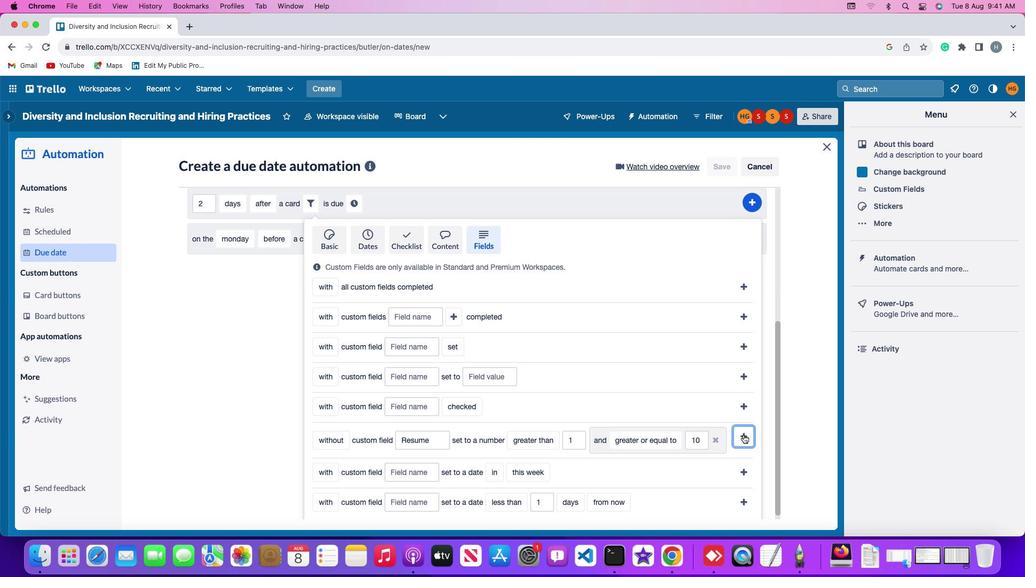 
Action: Mouse pressed left at (743, 434)
Screenshot: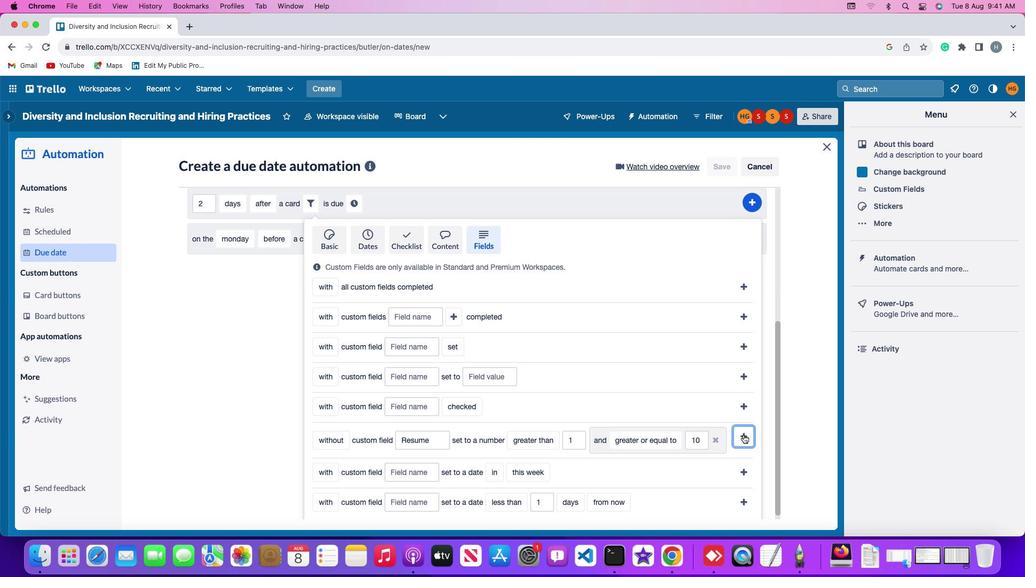 
Action: Mouse moved to (676, 430)
Screenshot: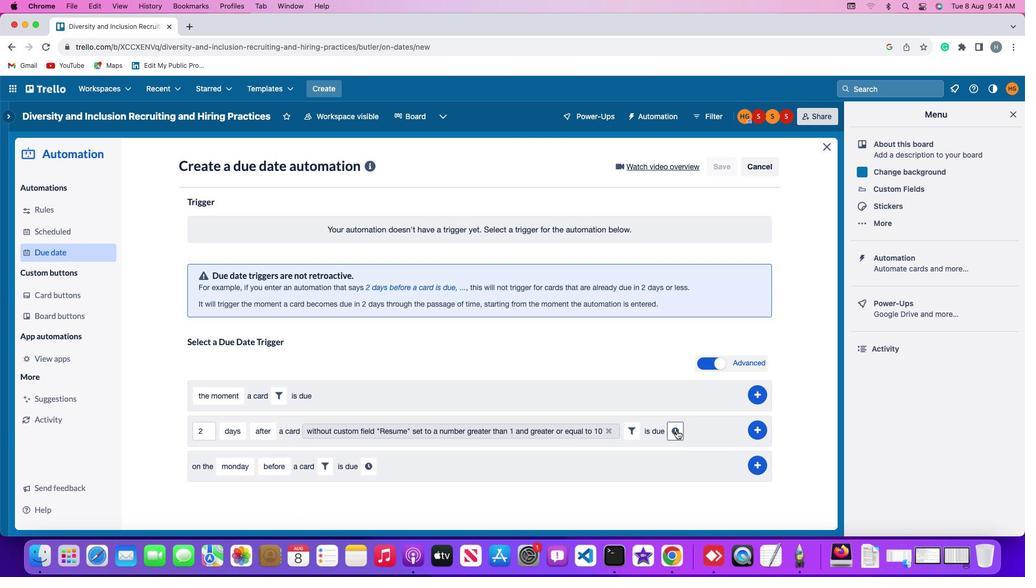 
Action: Mouse pressed left at (676, 430)
Screenshot: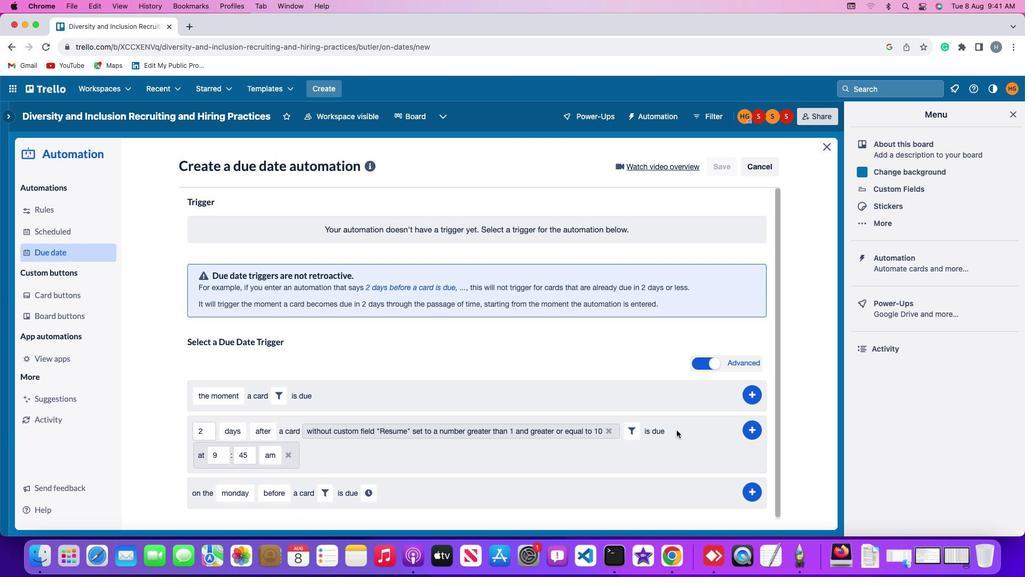 
Action: Mouse moved to (221, 456)
Screenshot: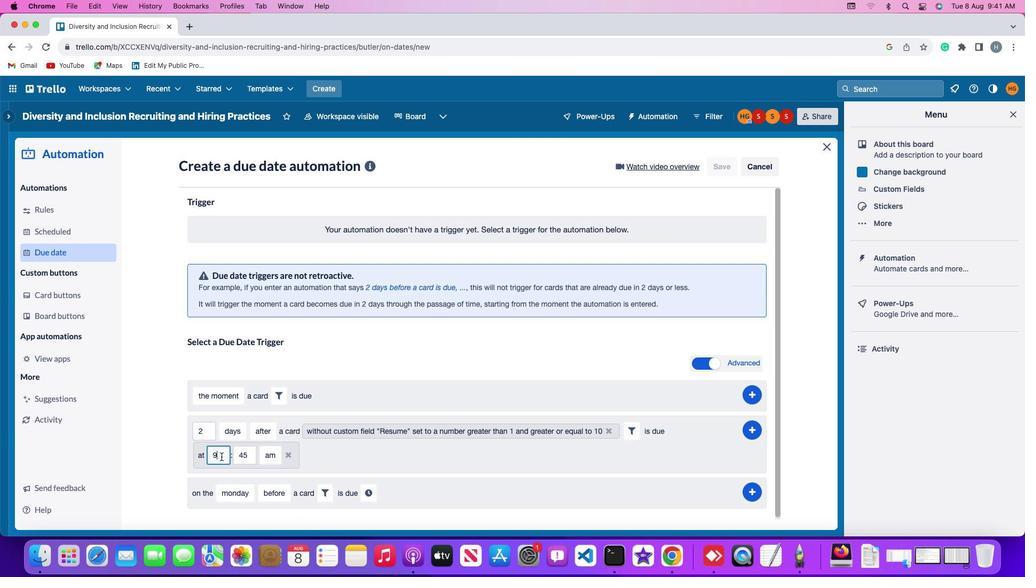 
Action: Mouse pressed left at (221, 456)
Screenshot: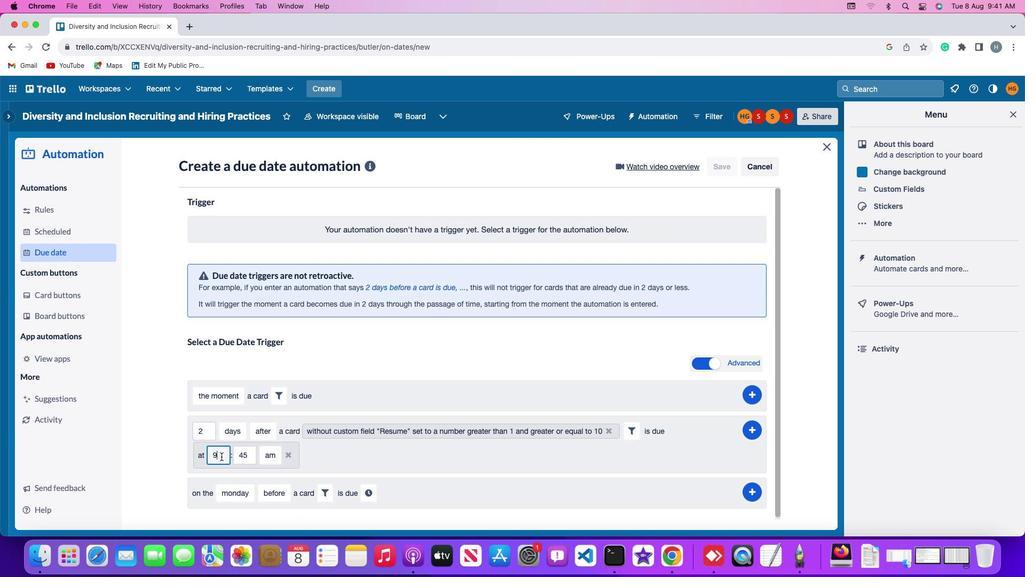 
Action: Mouse moved to (221, 456)
Screenshot: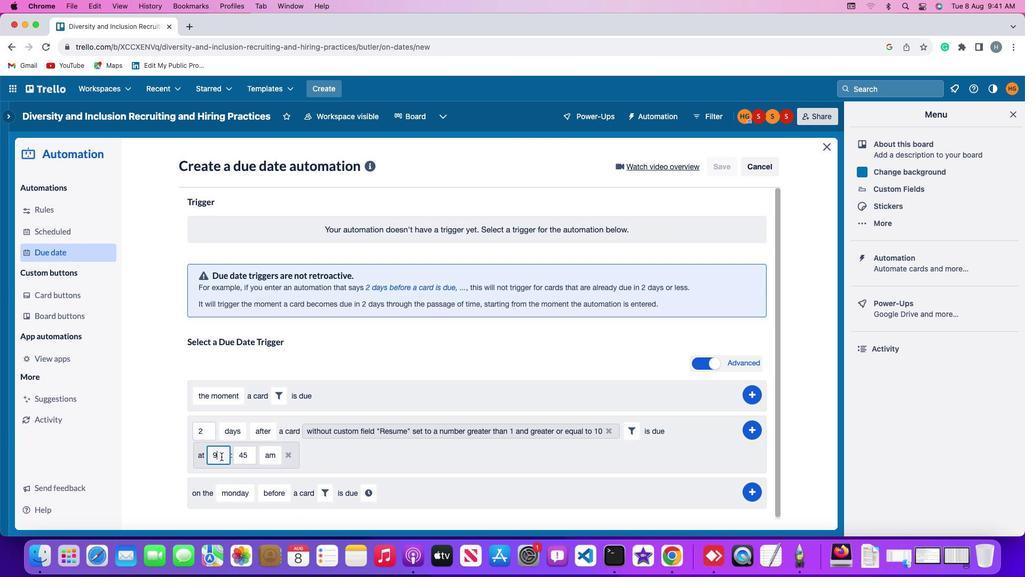 
Action: Key pressed Key.backspace'1''1'
Screenshot: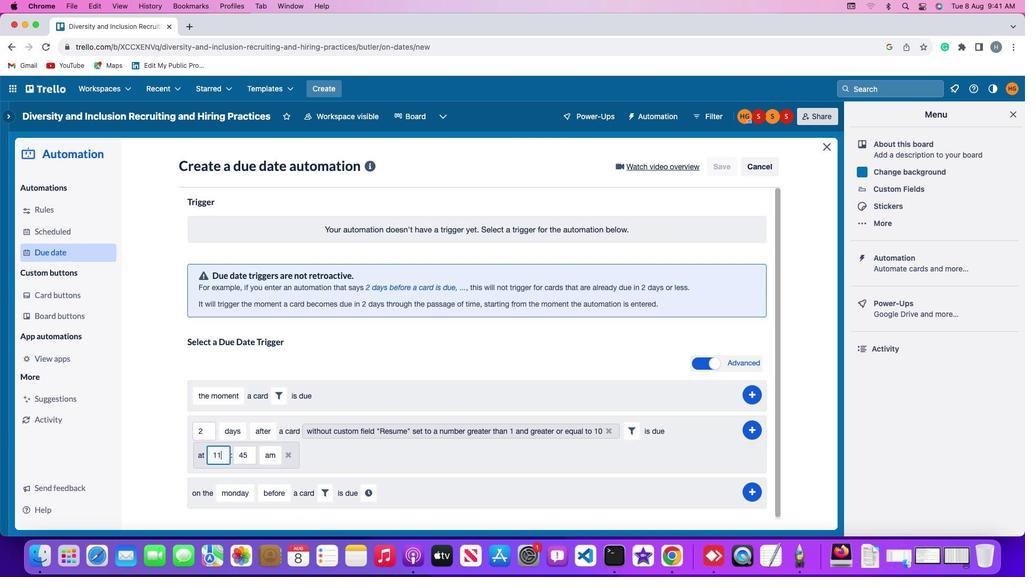 
Action: Mouse moved to (247, 455)
Screenshot: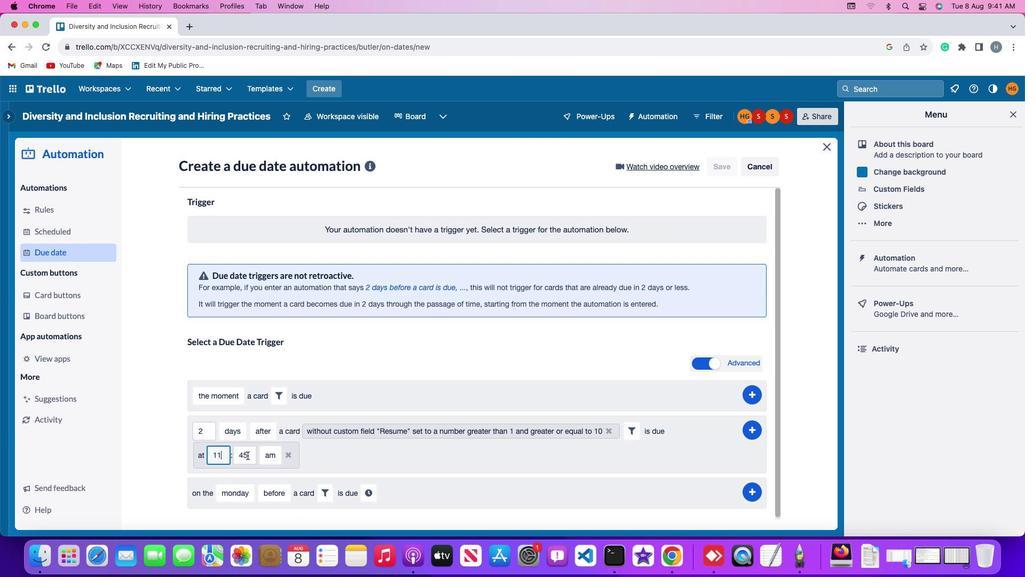 
Action: Mouse pressed left at (247, 455)
Screenshot: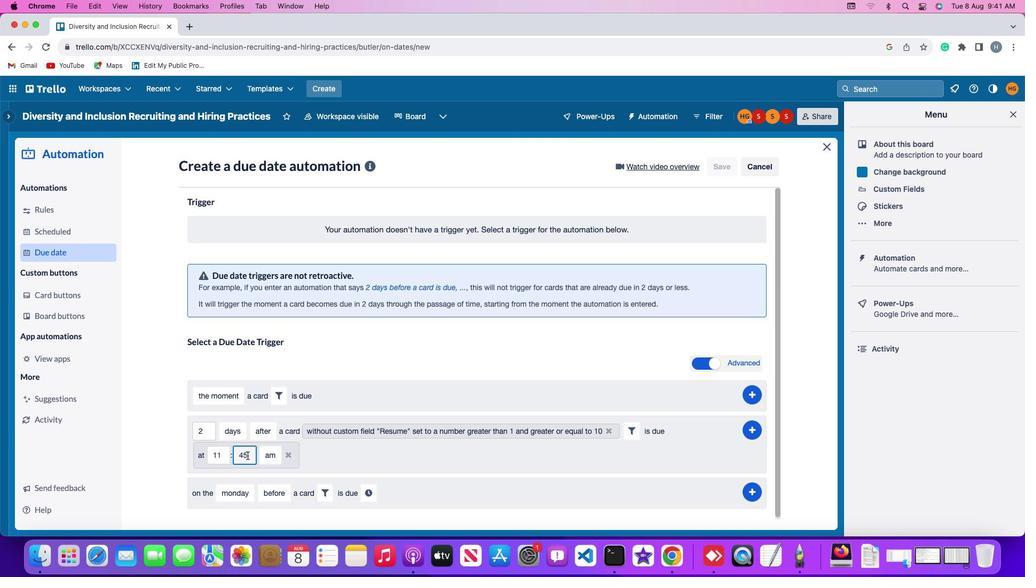 
Action: Key pressed Key.backspaceKey.backspace'0''0'
Screenshot: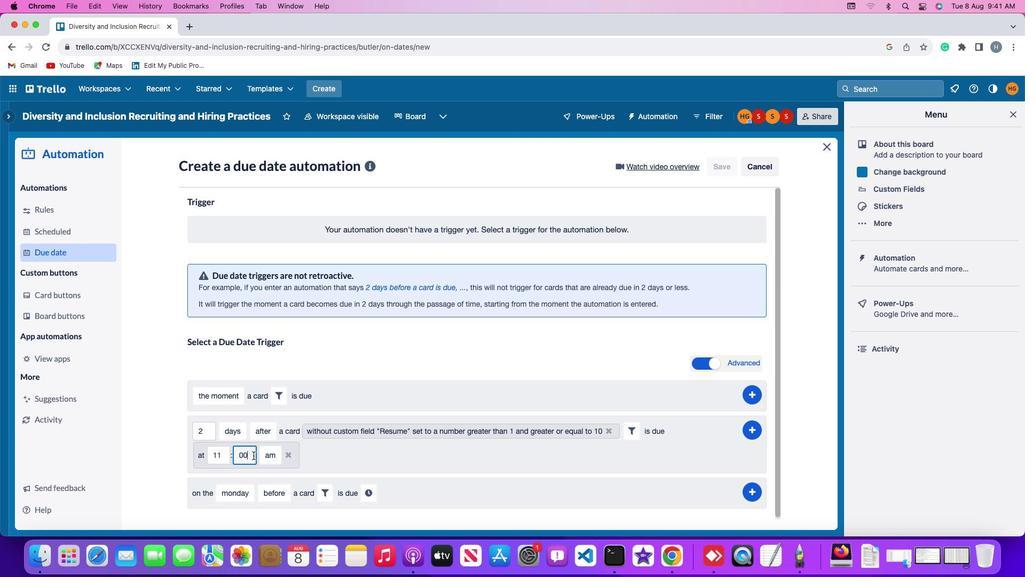 
Action: Mouse moved to (266, 454)
Screenshot: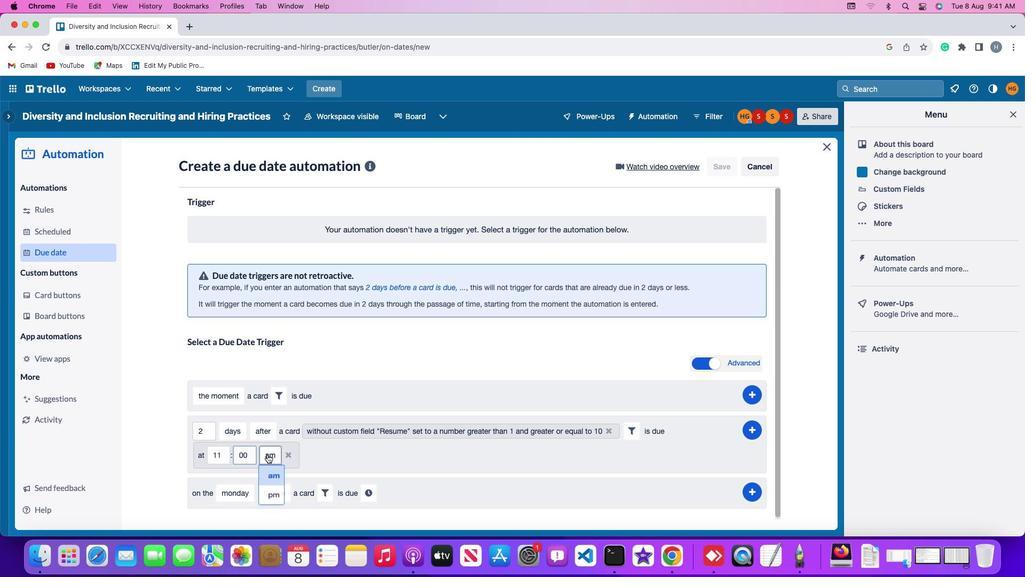 
Action: Mouse pressed left at (266, 454)
Screenshot: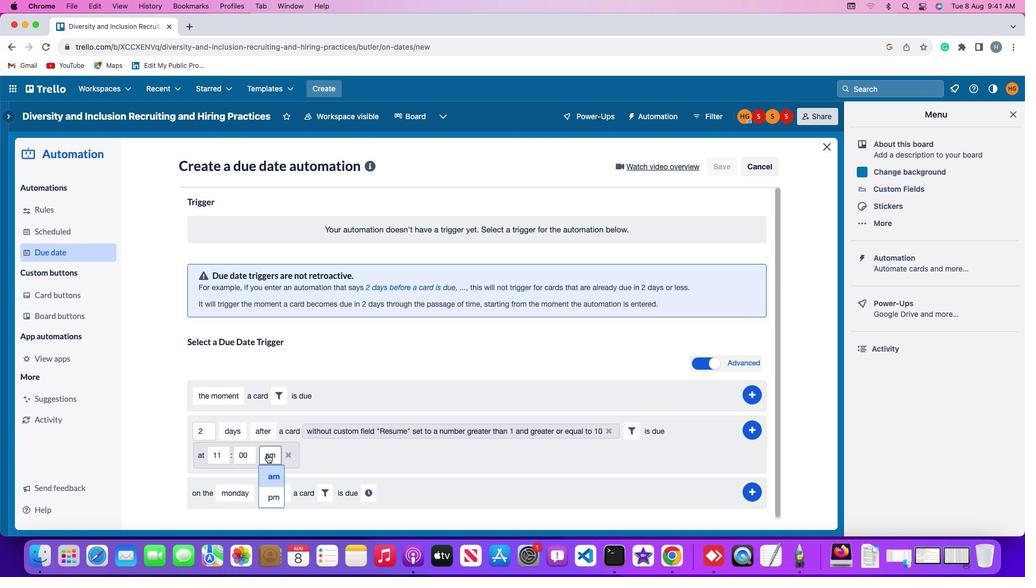 
Action: Mouse moved to (271, 479)
Screenshot: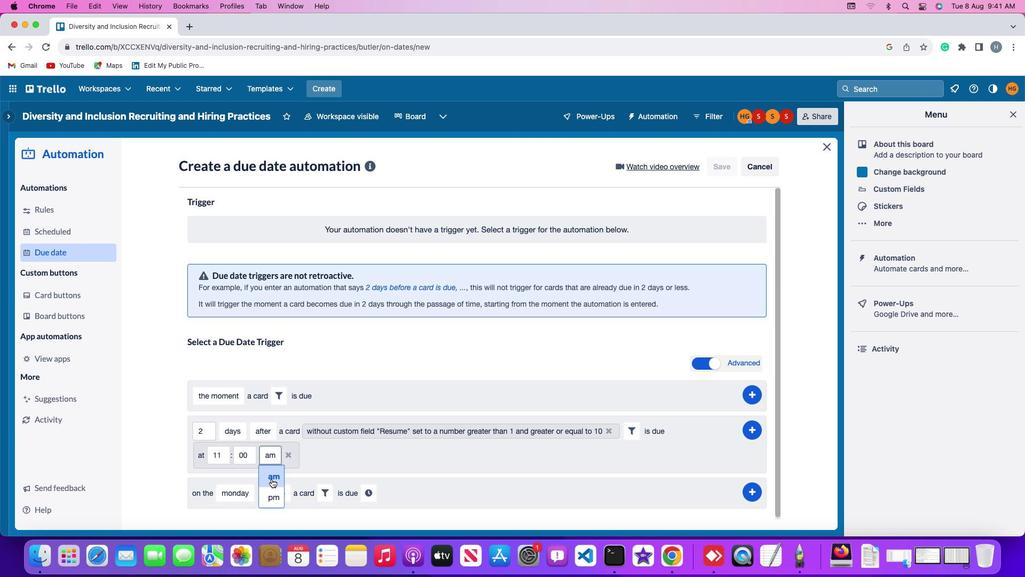 
Action: Mouse pressed left at (271, 479)
Screenshot: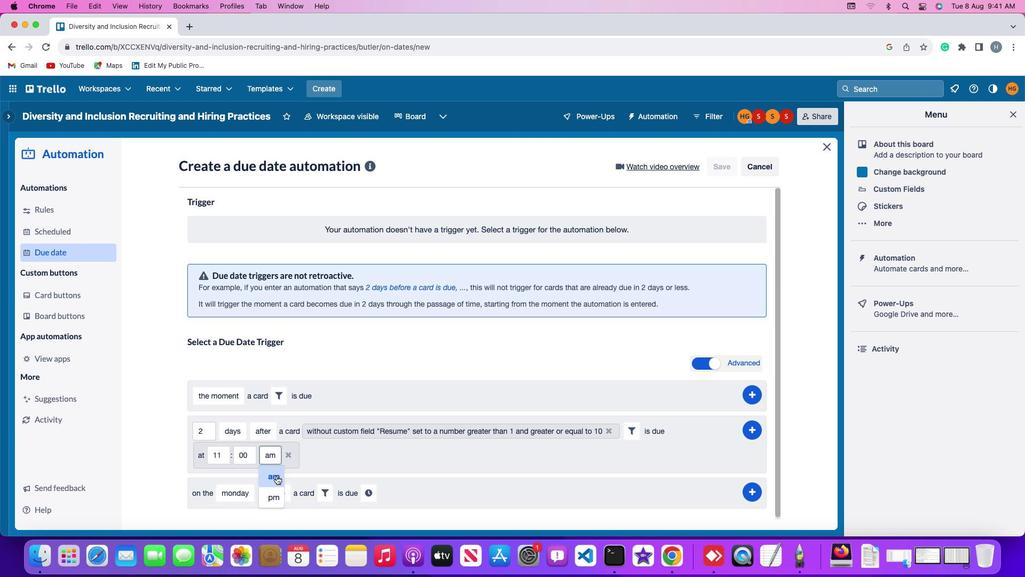 
Action: Mouse moved to (754, 427)
Screenshot: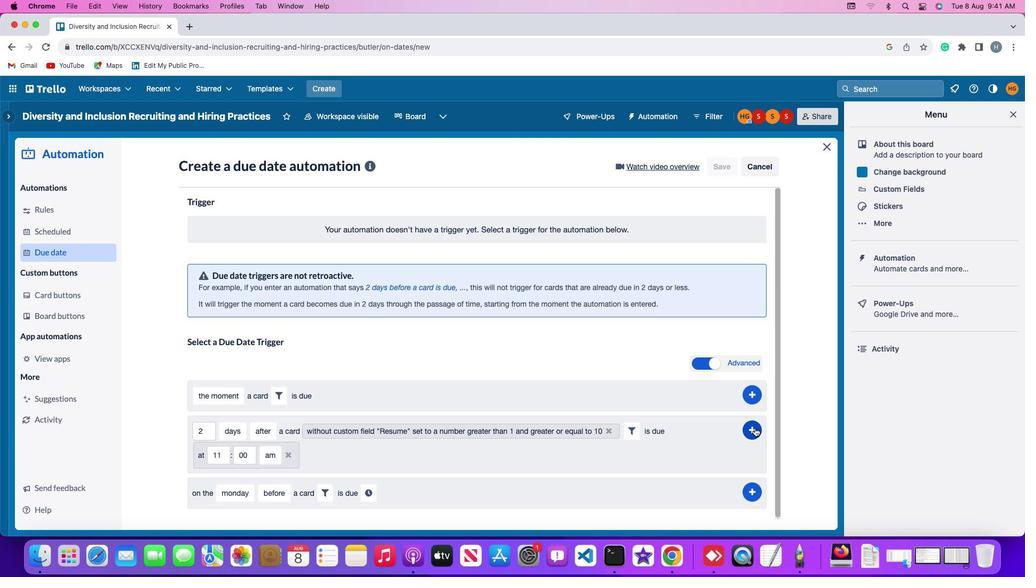 
Action: Mouse pressed left at (754, 427)
Screenshot: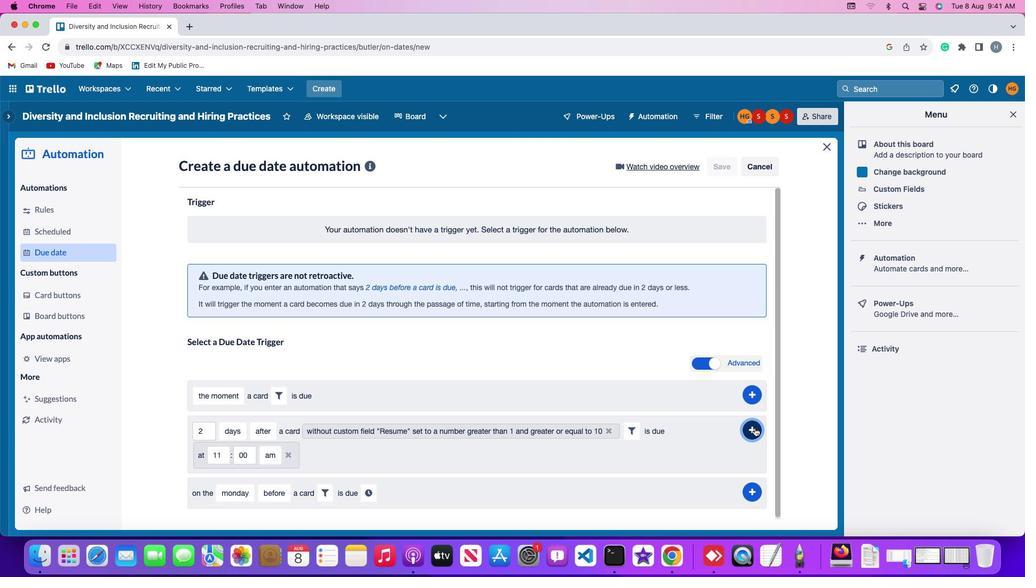 
Action: Mouse moved to (801, 343)
Screenshot: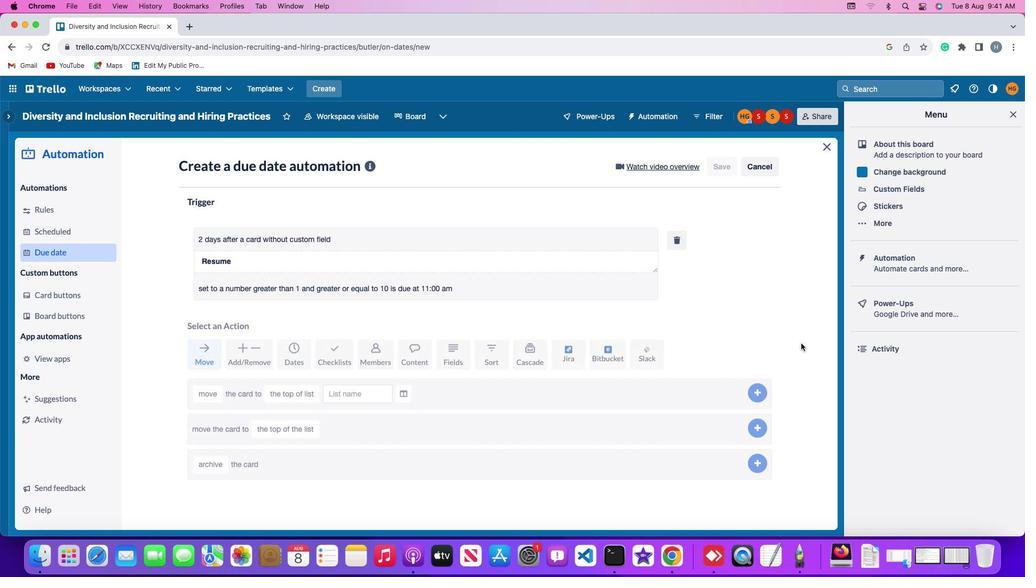 
